 Task: Create a due date automation trigger when advanced on, on the monday after a card is due add fields without custom field "Resume" set to 10 at 11:00 AM.
Action: Mouse moved to (933, 281)
Screenshot: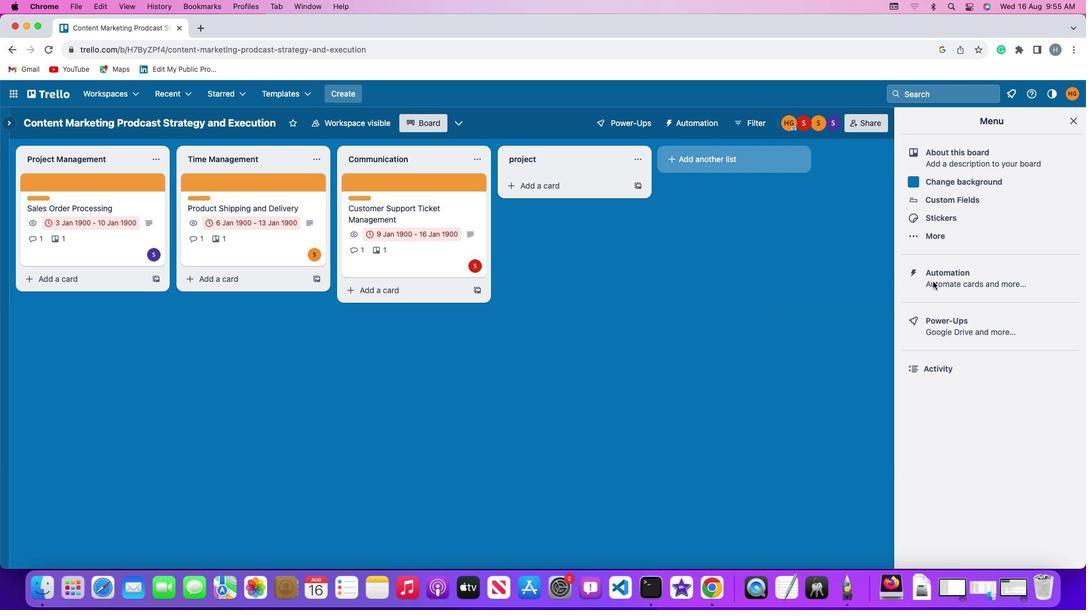 
Action: Mouse pressed left at (933, 281)
Screenshot: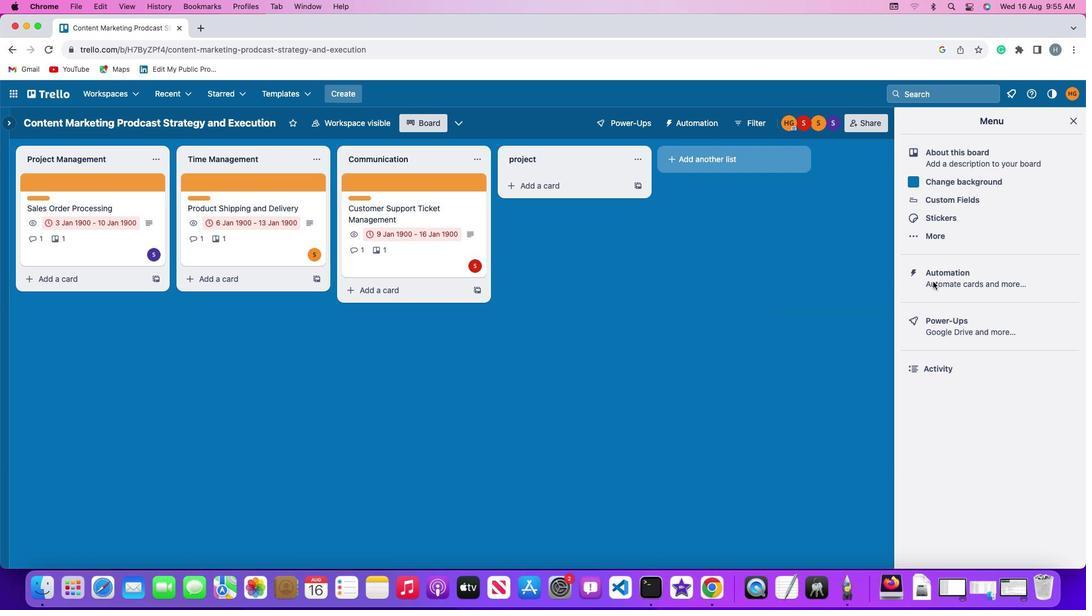 
Action: Mouse pressed left at (933, 281)
Screenshot: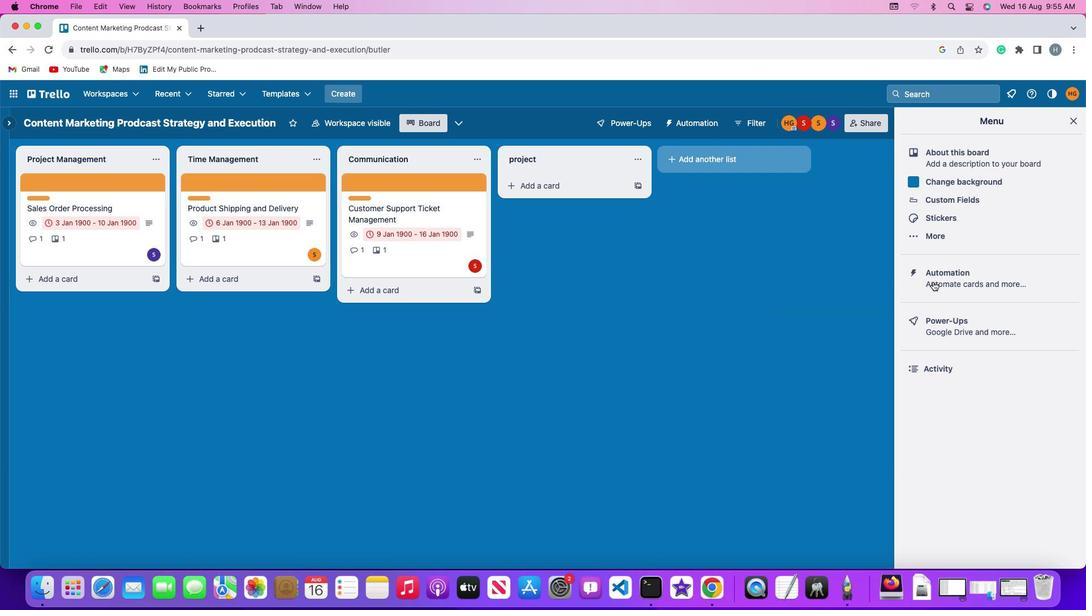 
Action: Mouse moved to (65, 268)
Screenshot: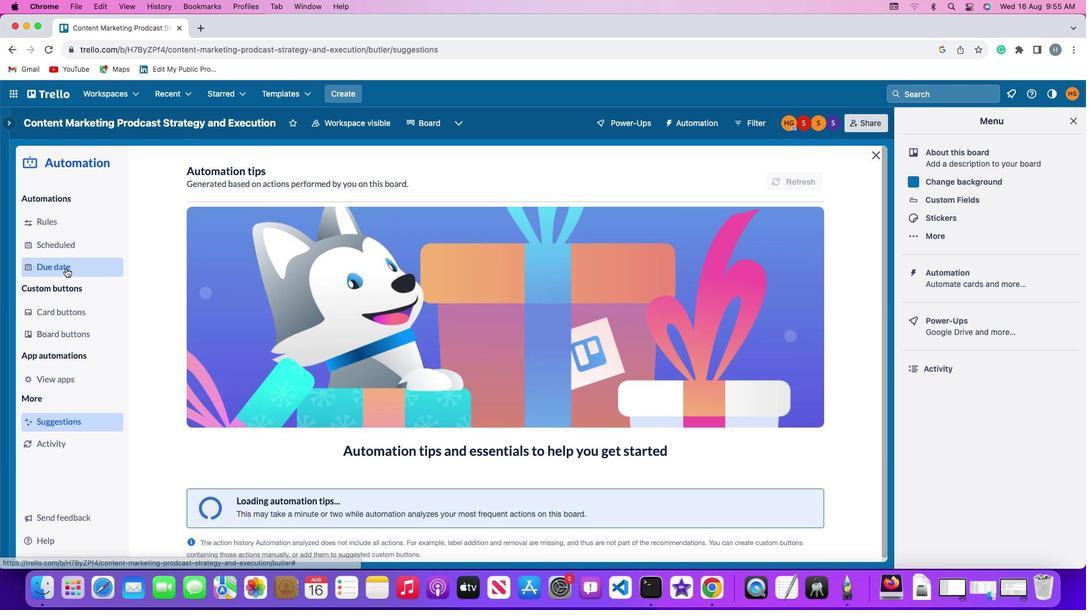 
Action: Mouse pressed left at (65, 268)
Screenshot: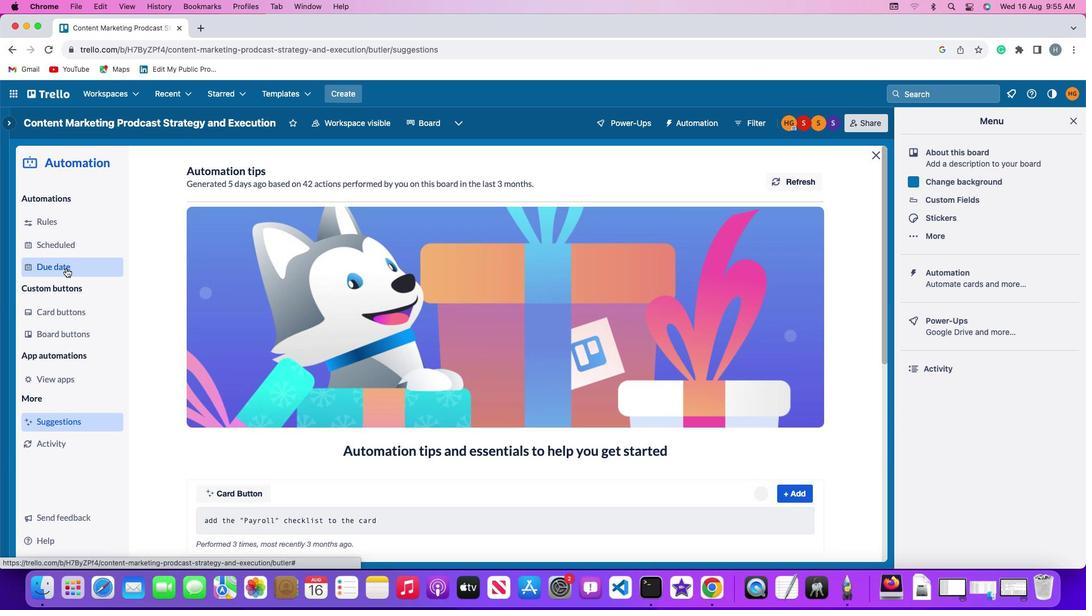 
Action: Mouse moved to (757, 177)
Screenshot: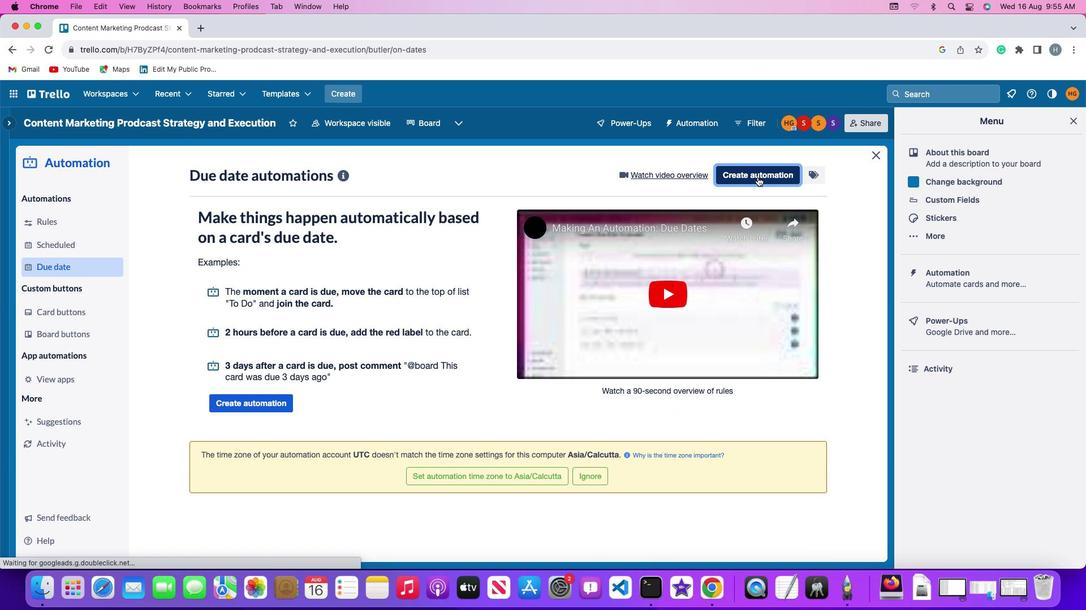 
Action: Mouse pressed left at (757, 177)
Screenshot: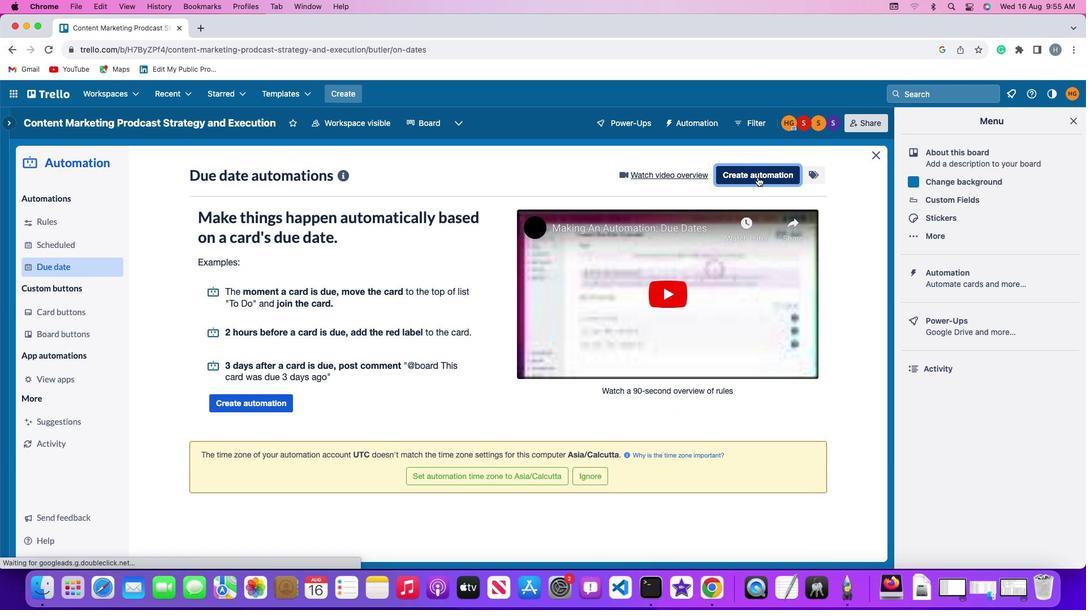 
Action: Mouse moved to (253, 282)
Screenshot: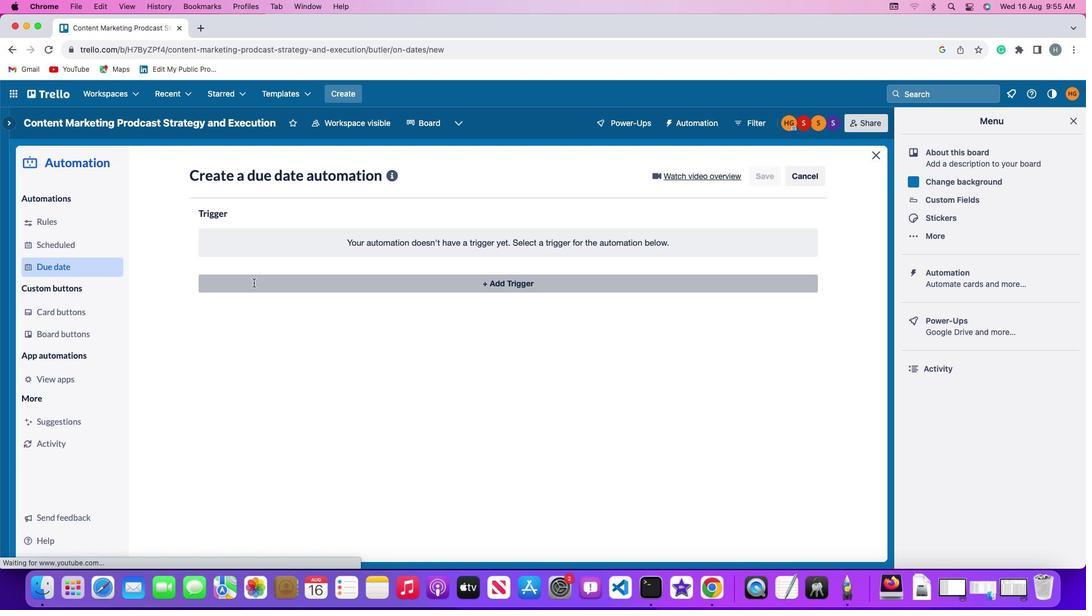 
Action: Mouse pressed left at (253, 282)
Screenshot: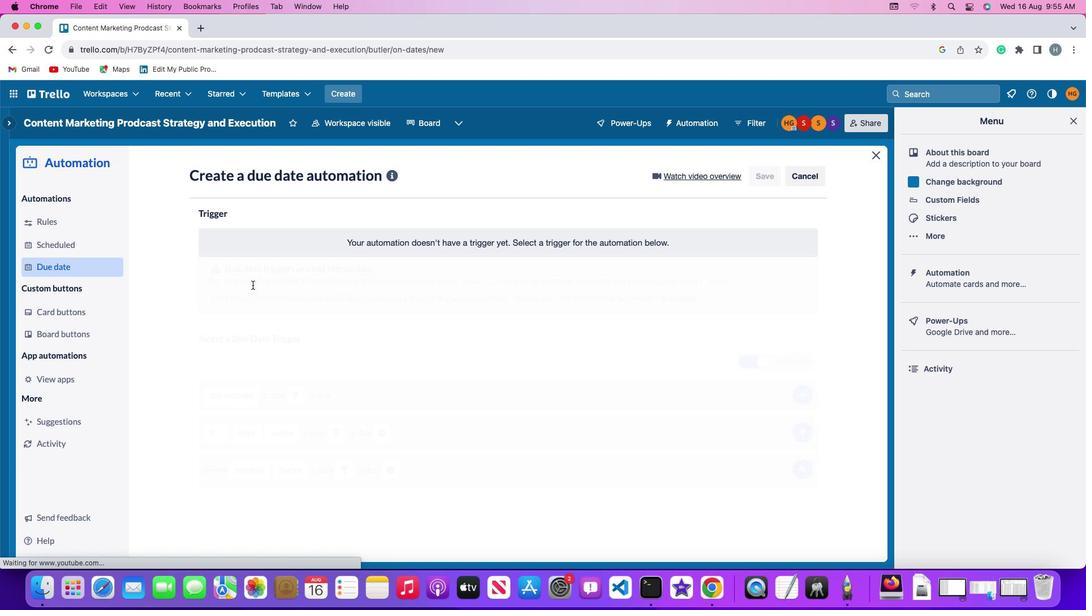 
Action: Mouse moved to (250, 487)
Screenshot: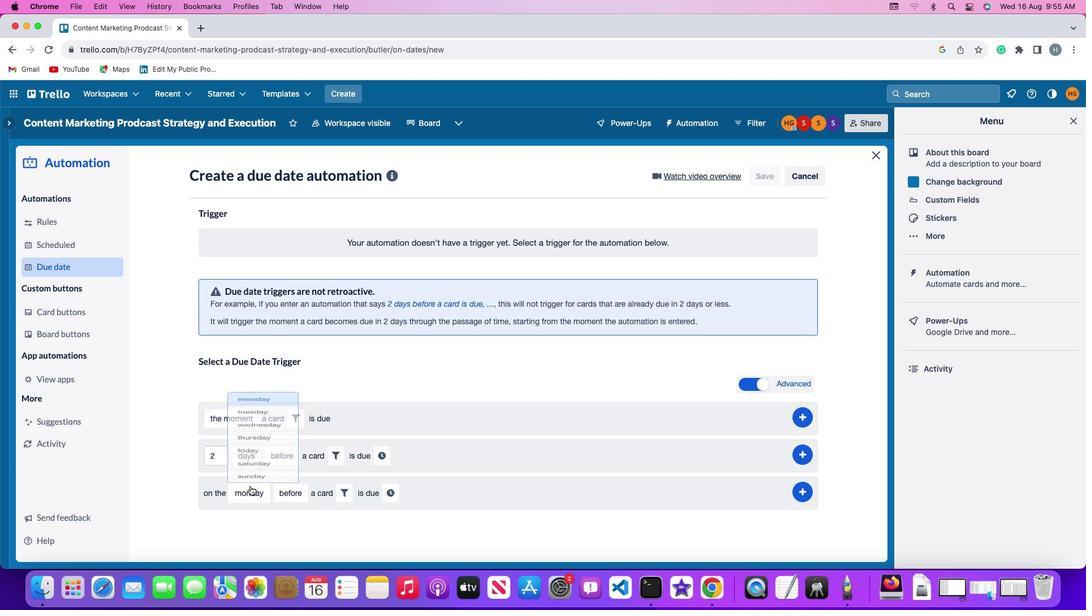 
Action: Mouse pressed left at (250, 487)
Screenshot: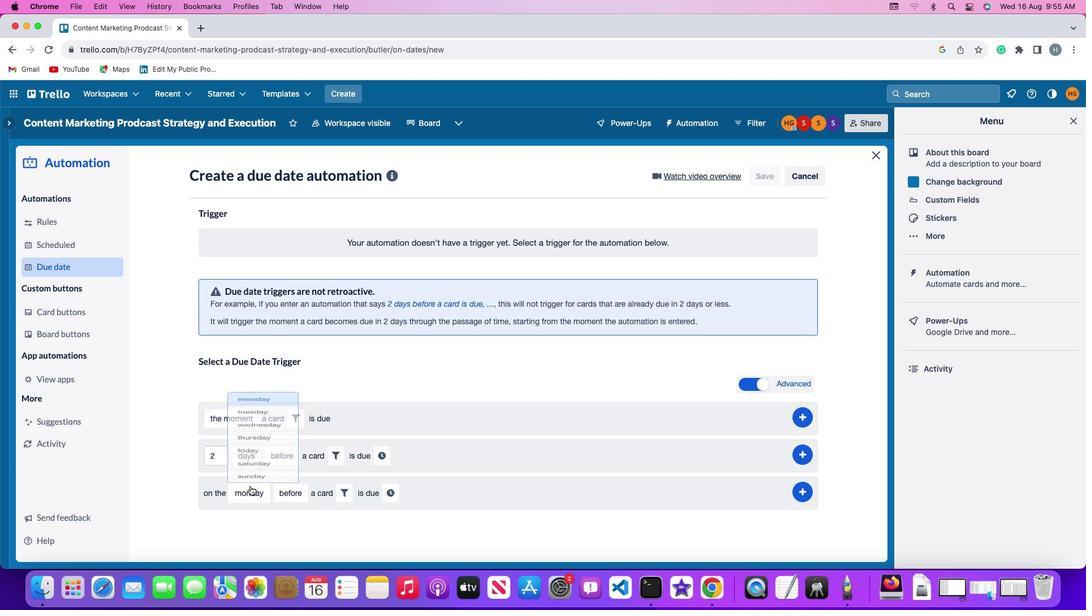 
Action: Mouse moved to (256, 335)
Screenshot: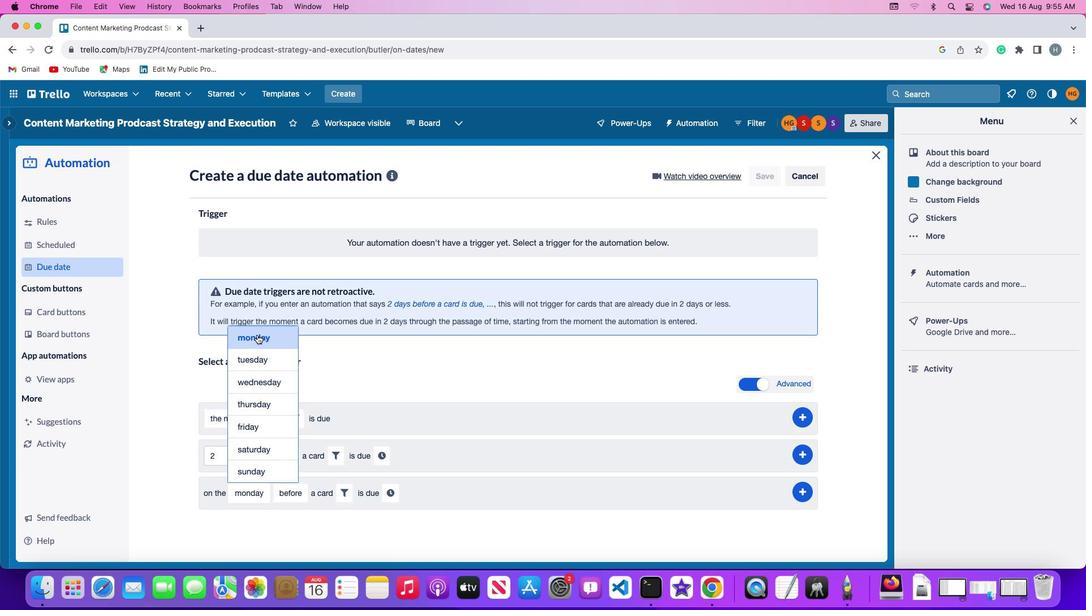
Action: Mouse pressed left at (256, 335)
Screenshot: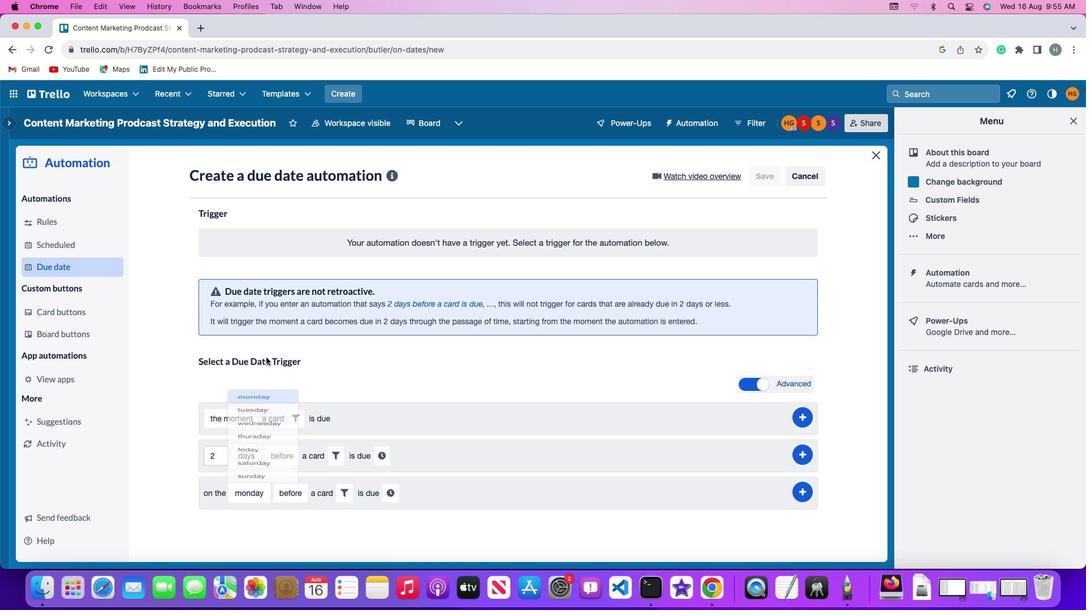 
Action: Mouse moved to (297, 495)
Screenshot: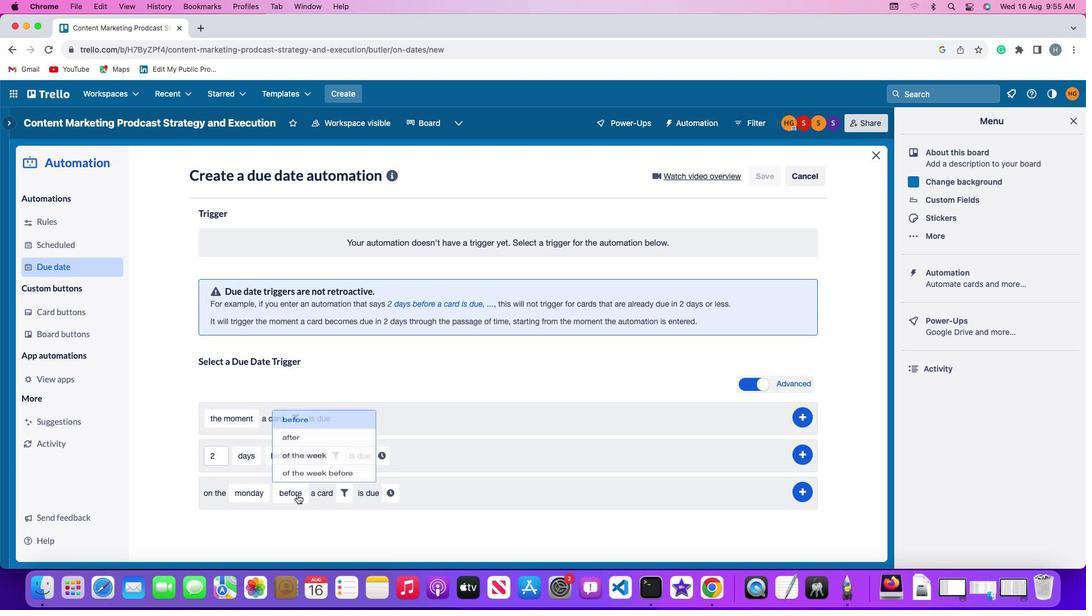 
Action: Mouse pressed left at (297, 495)
Screenshot: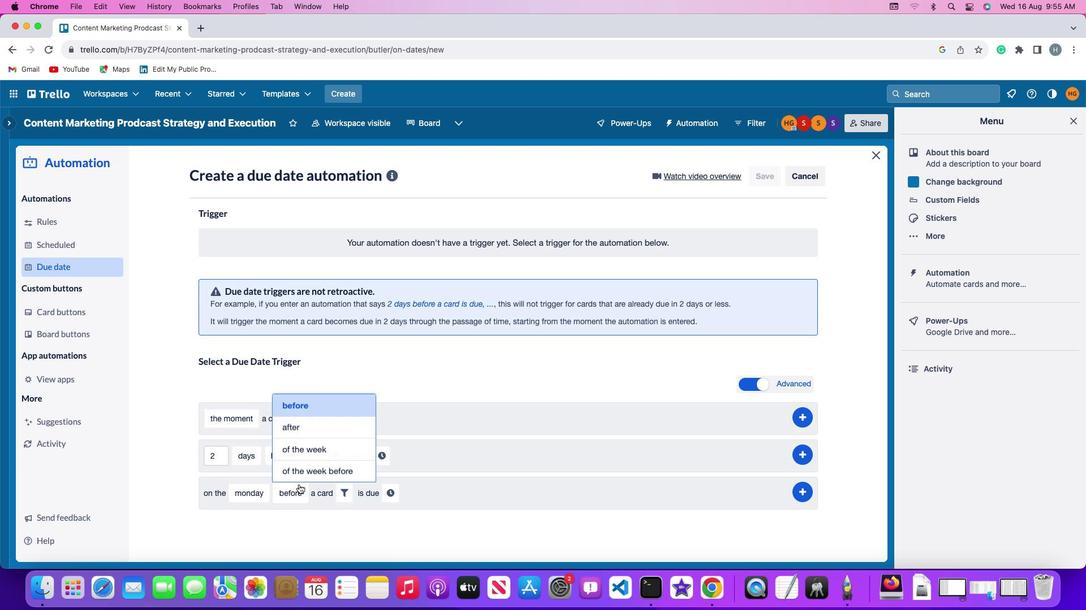 
Action: Mouse moved to (313, 423)
Screenshot: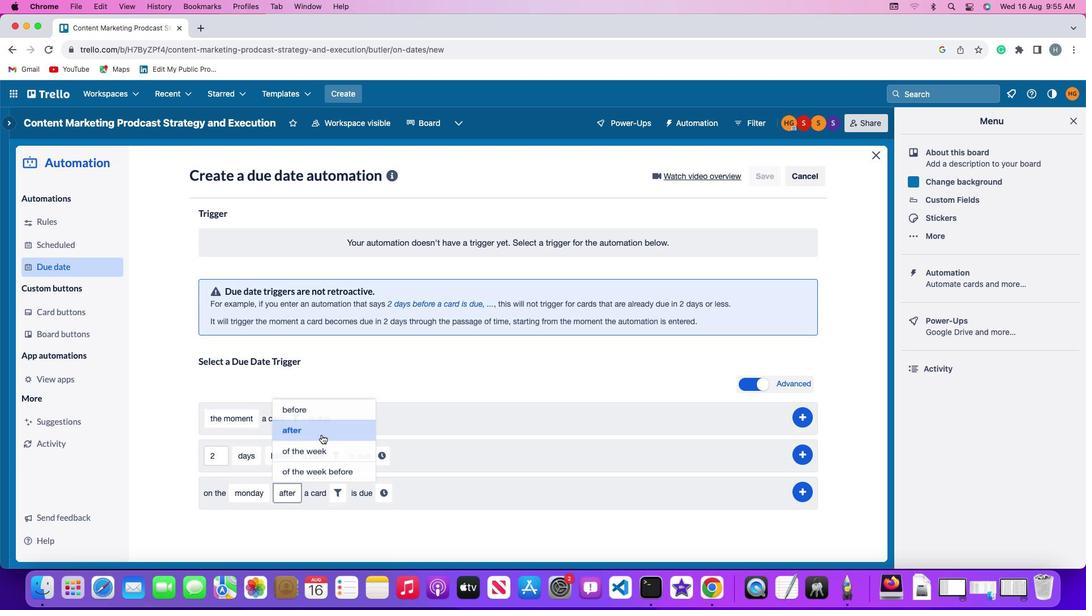 
Action: Mouse pressed left at (313, 423)
Screenshot: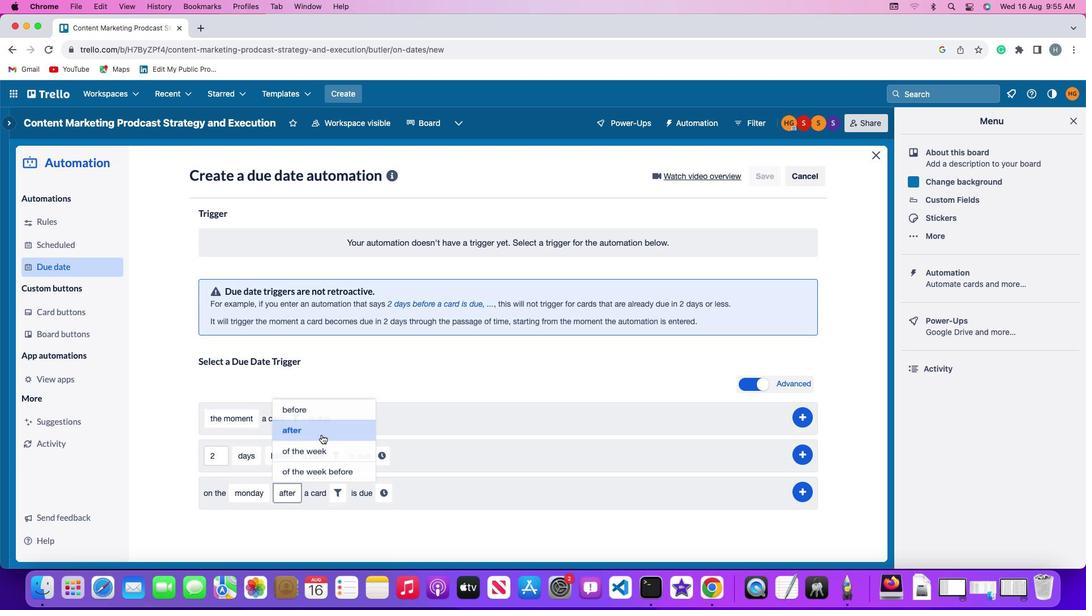 
Action: Mouse moved to (344, 499)
Screenshot: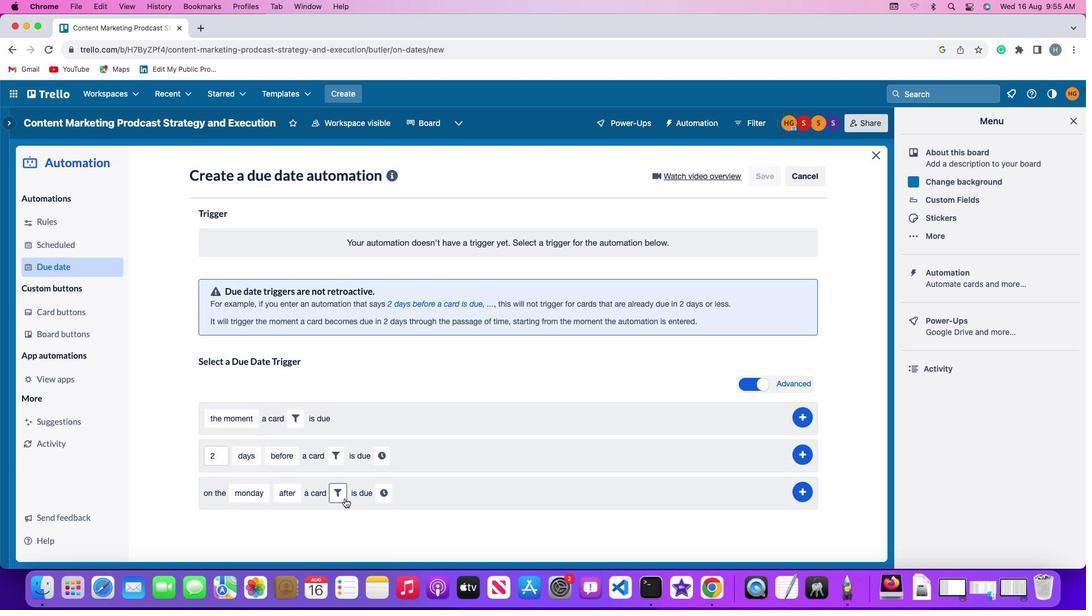 
Action: Mouse pressed left at (344, 499)
Screenshot: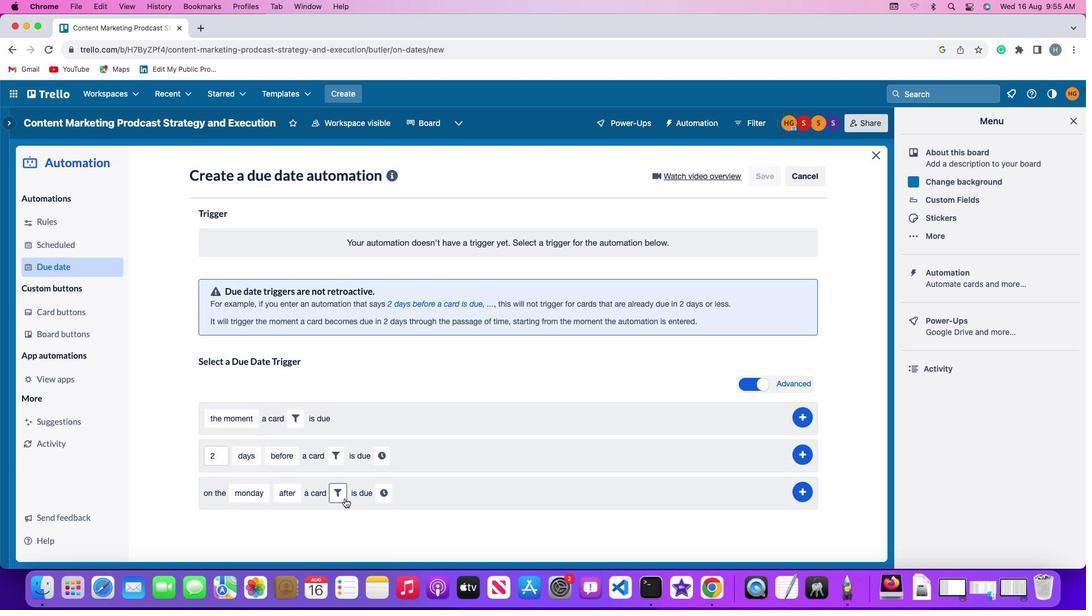 
Action: Mouse moved to (522, 526)
Screenshot: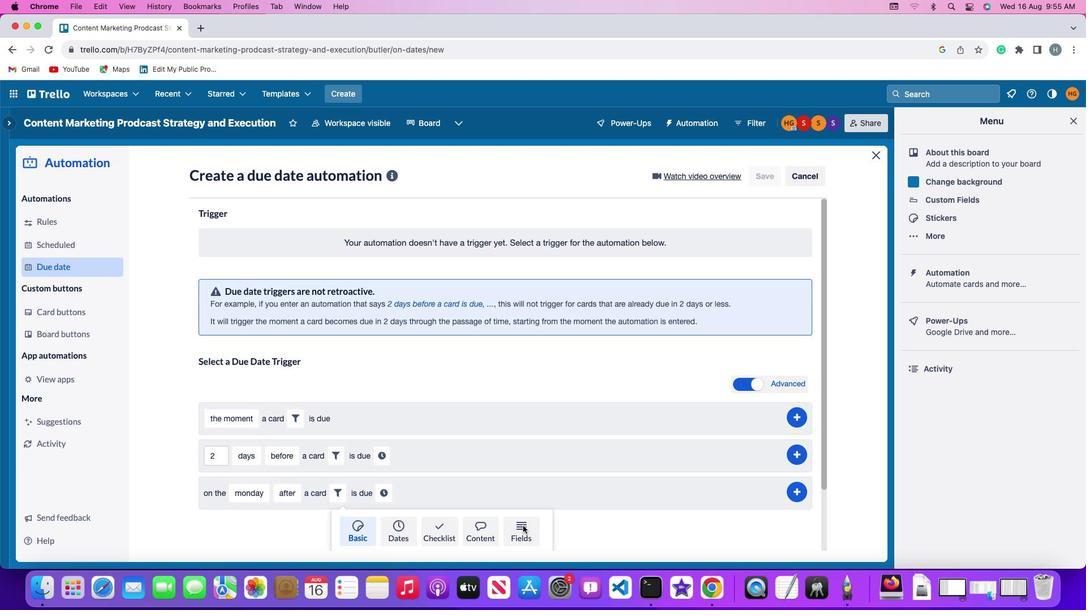 
Action: Mouse pressed left at (522, 526)
Screenshot: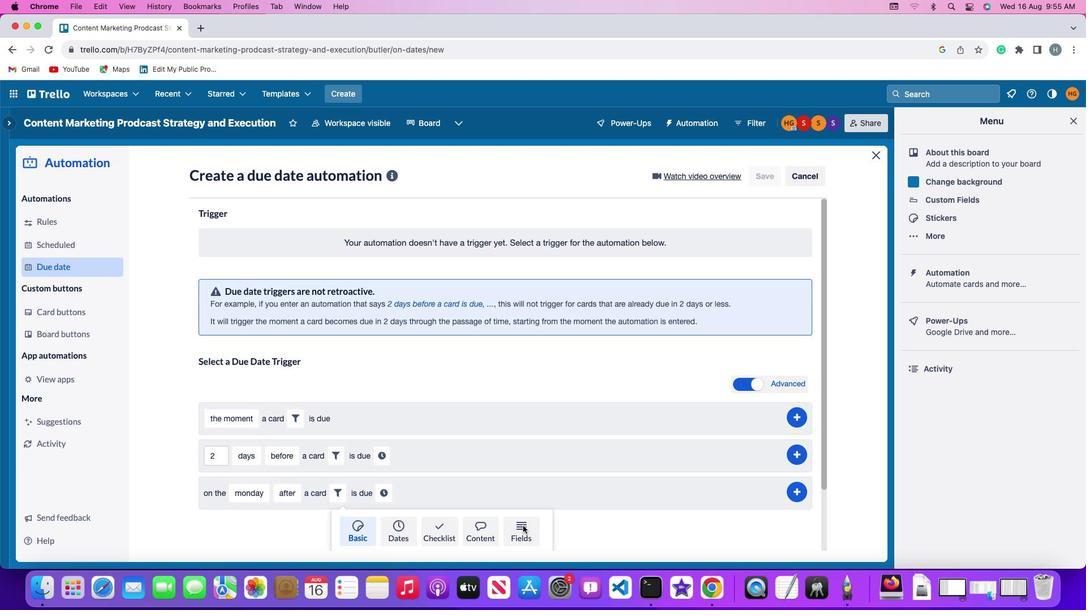 
Action: Mouse moved to (298, 527)
Screenshot: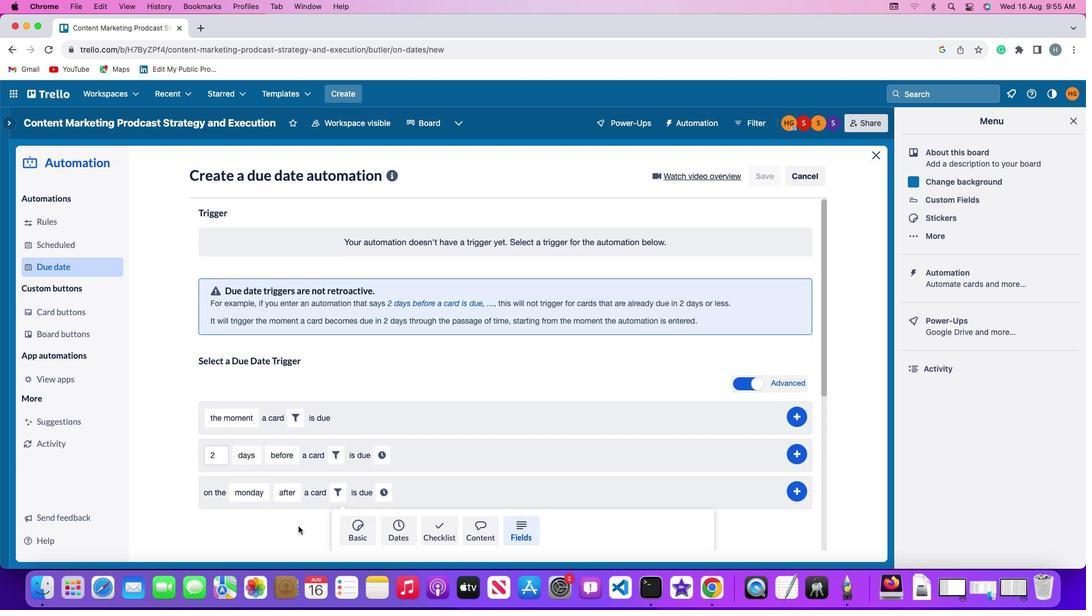 
Action: Mouse scrolled (298, 527) with delta (0, 0)
Screenshot: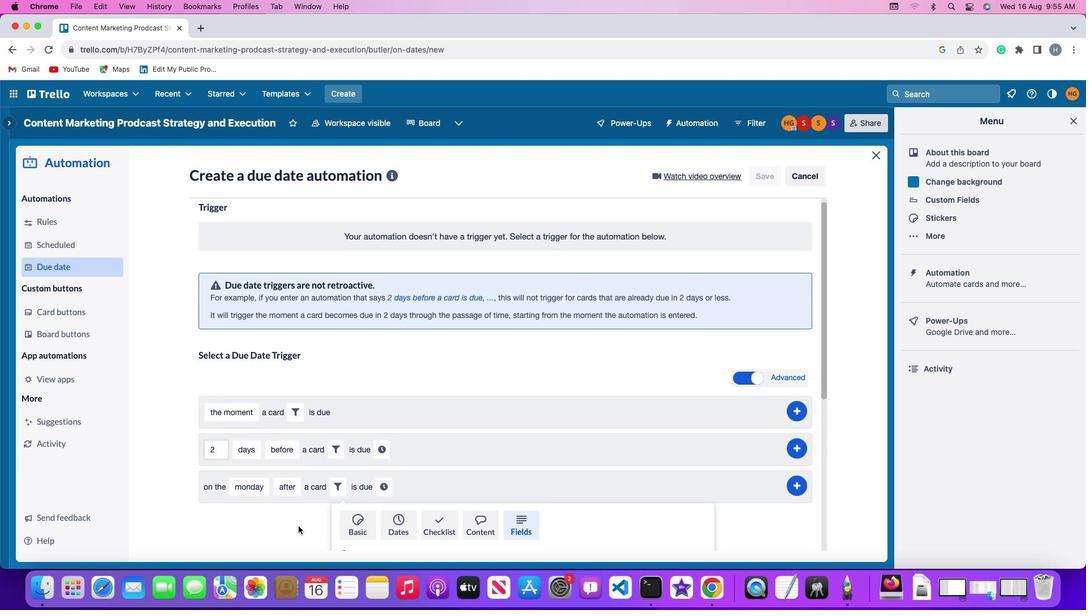 
Action: Mouse scrolled (298, 527) with delta (0, 0)
Screenshot: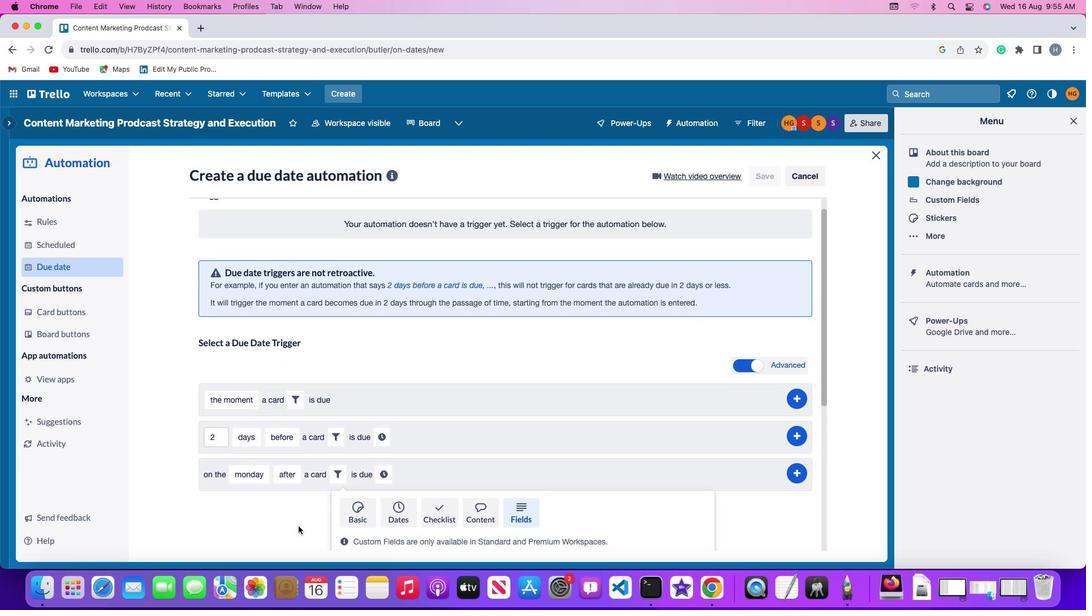 
Action: Mouse scrolled (298, 527) with delta (0, -1)
Screenshot: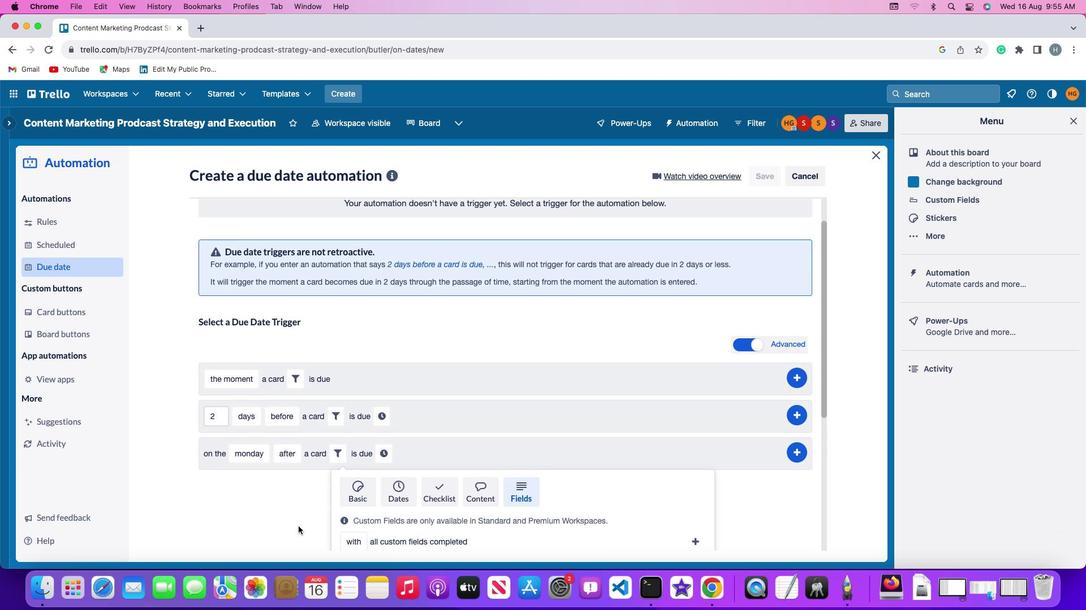 
Action: Mouse moved to (299, 523)
Screenshot: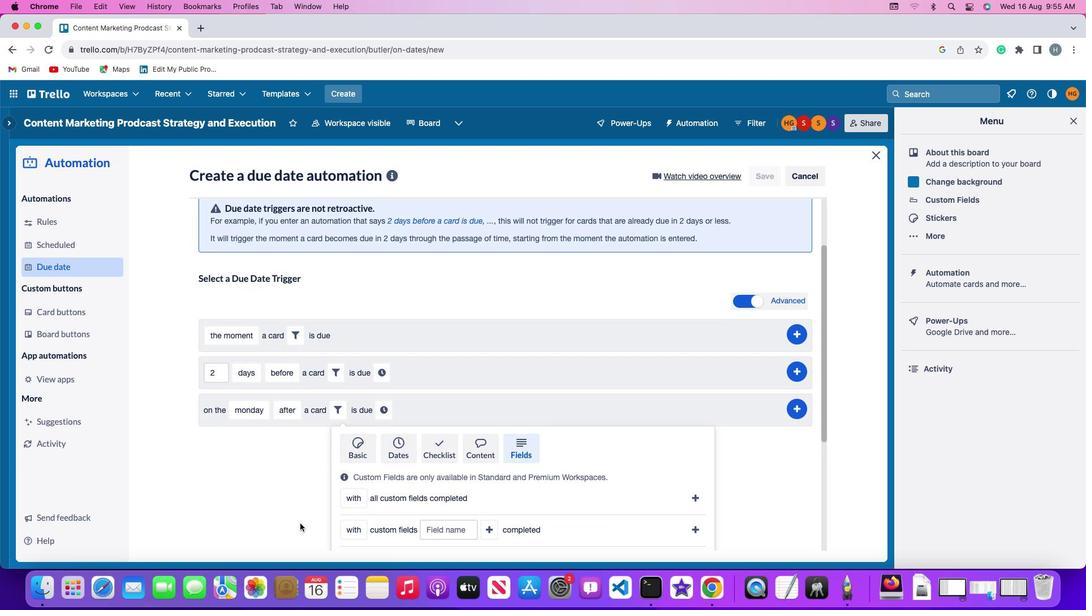 
Action: Mouse scrolled (299, 523) with delta (0, 0)
Screenshot: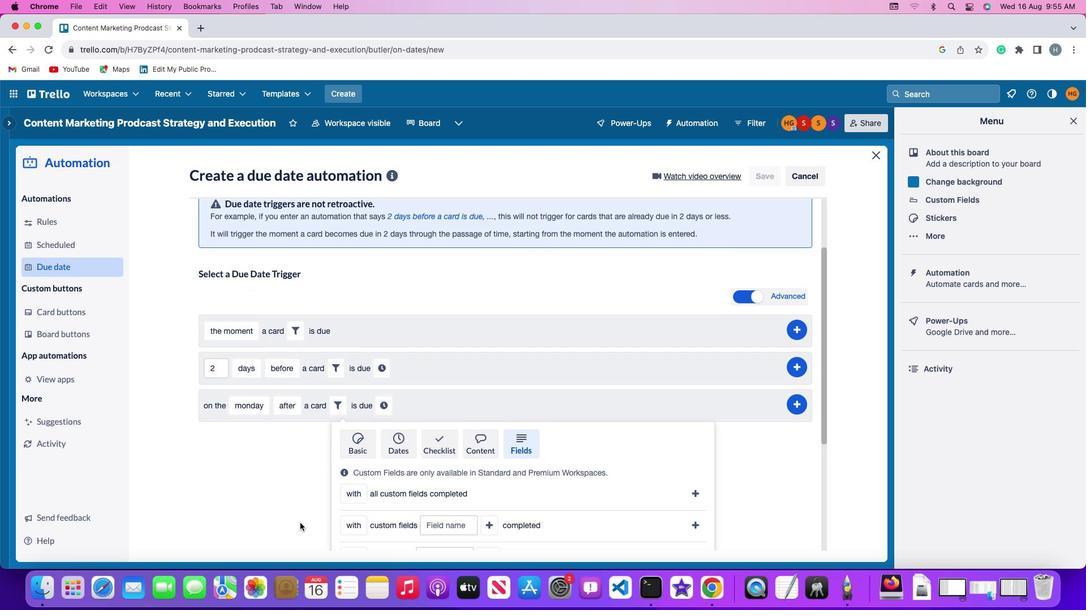 
Action: Mouse scrolled (299, 523) with delta (0, 0)
Screenshot: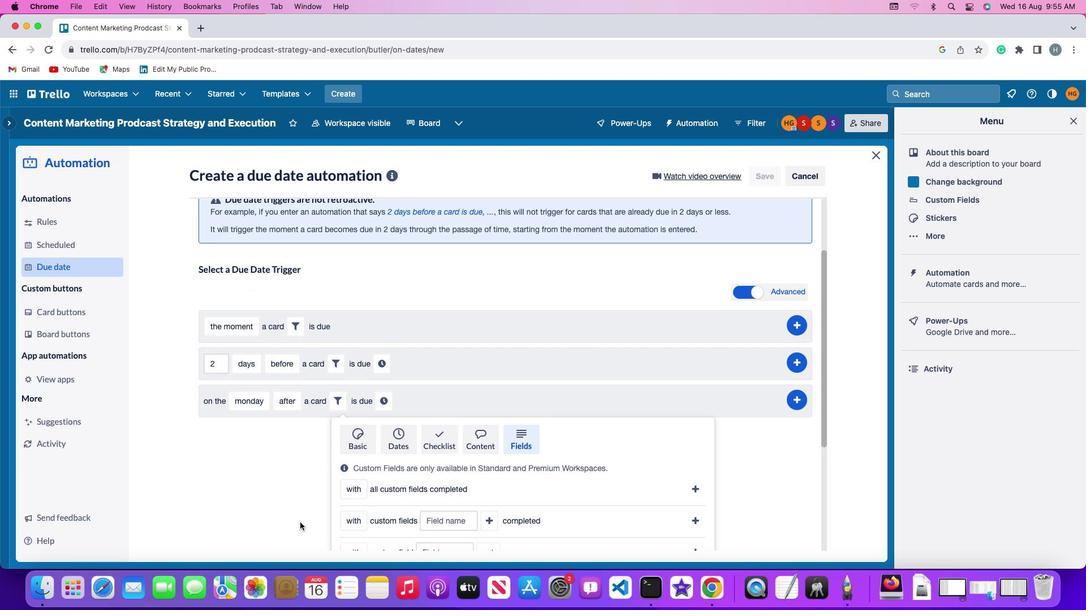 
Action: Mouse moved to (299, 523)
Screenshot: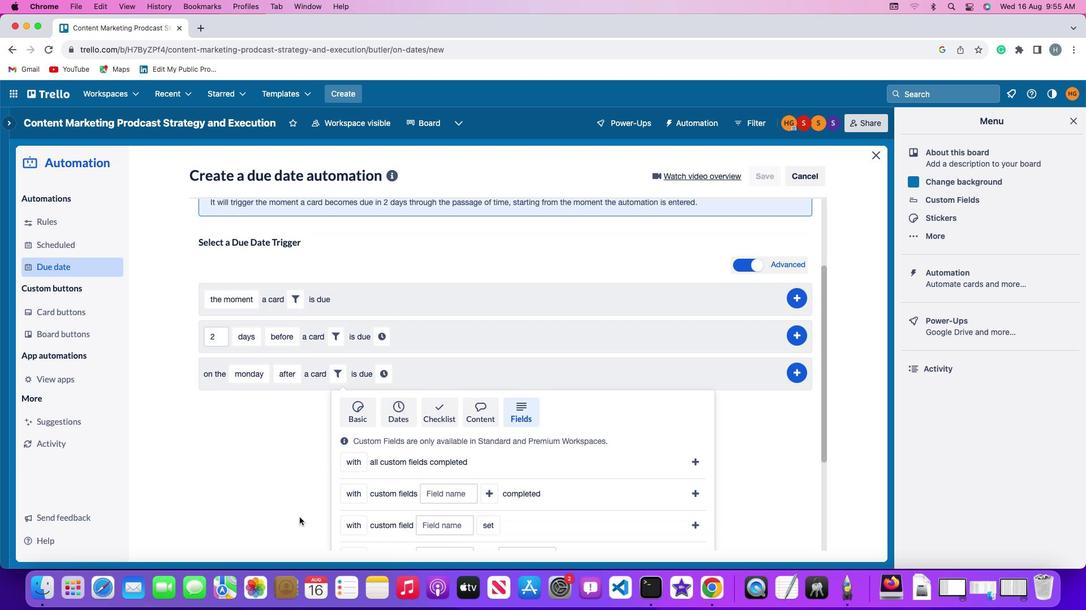 
Action: Mouse scrolled (299, 523) with delta (0, 0)
Screenshot: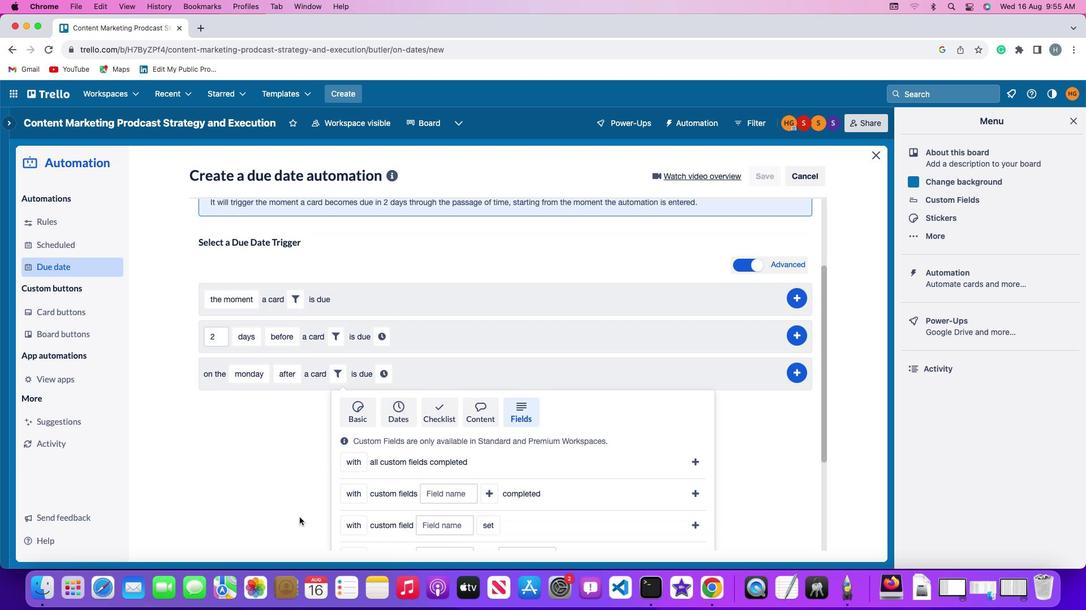 
Action: Mouse moved to (291, 491)
Screenshot: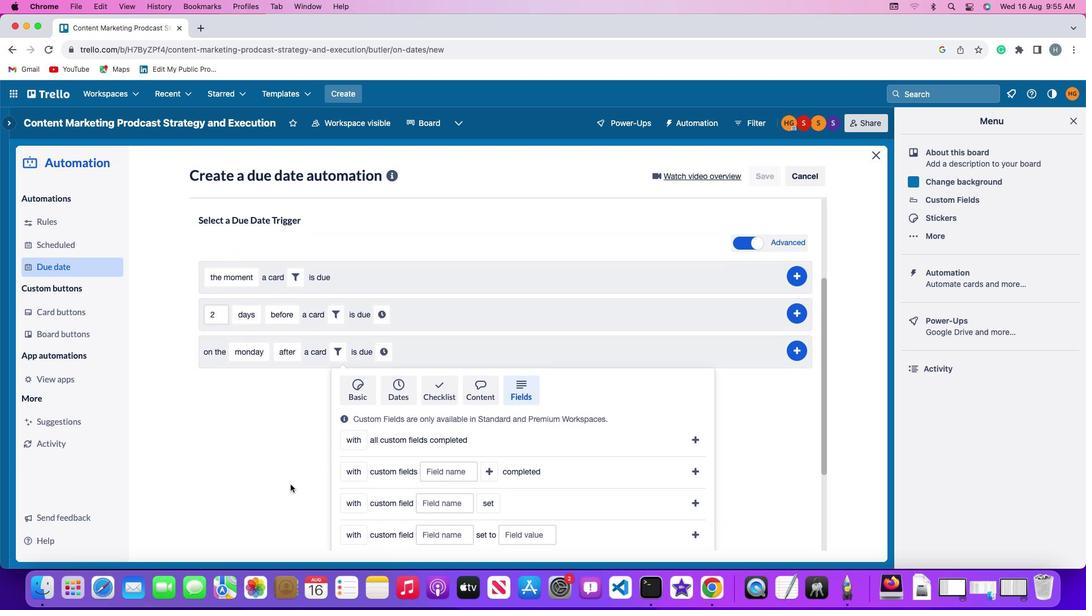 
Action: Mouse scrolled (291, 491) with delta (0, 0)
Screenshot: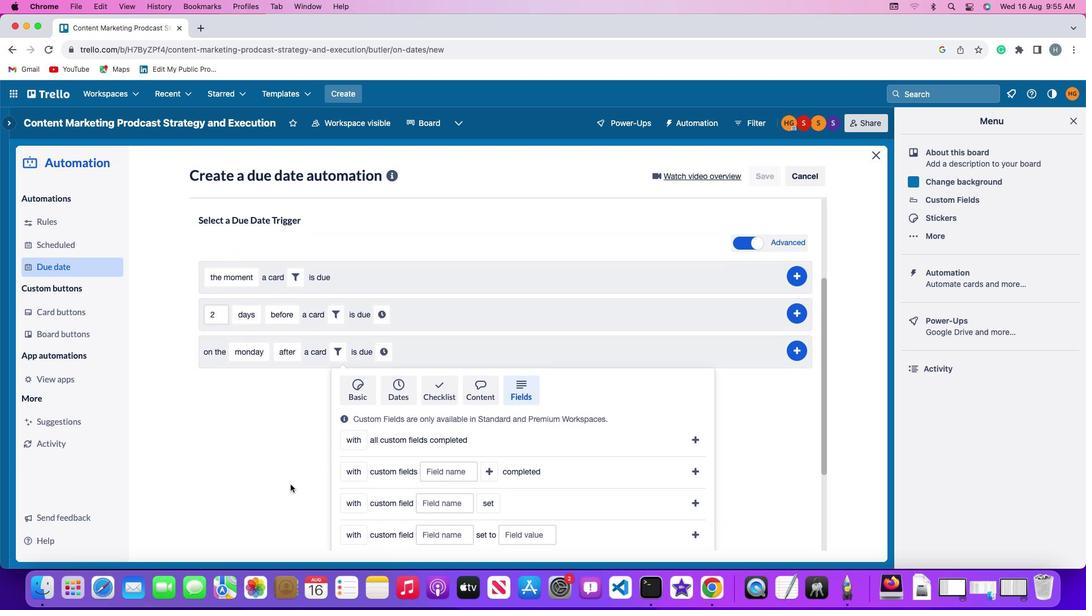 
Action: Mouse moved to (291, 488)
Screenshot: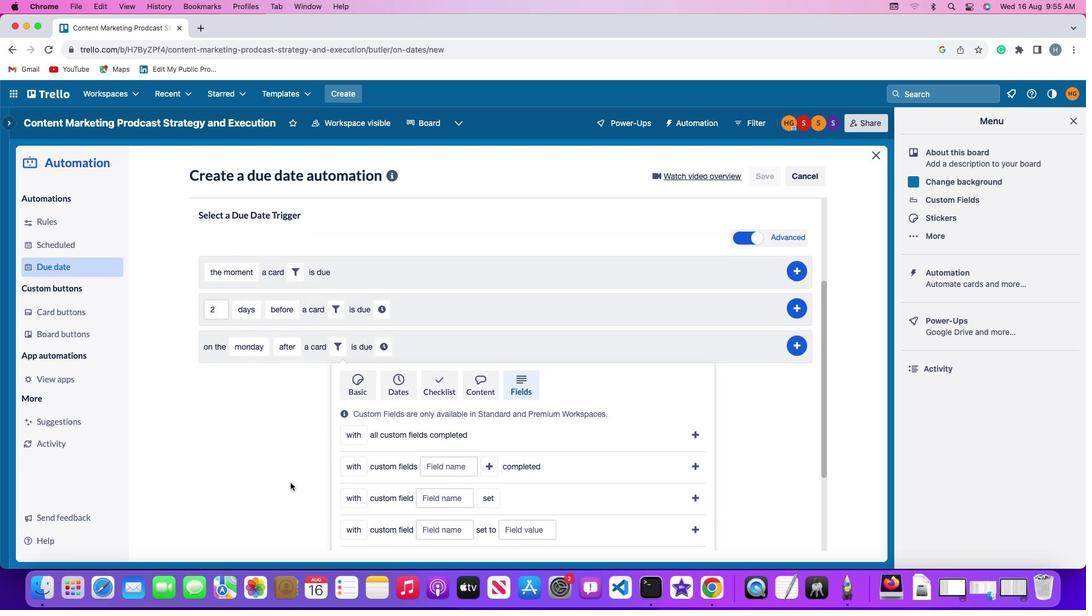 
Action: Mouse scrolled (291, 488) with delta (0, 0)
Screenshot: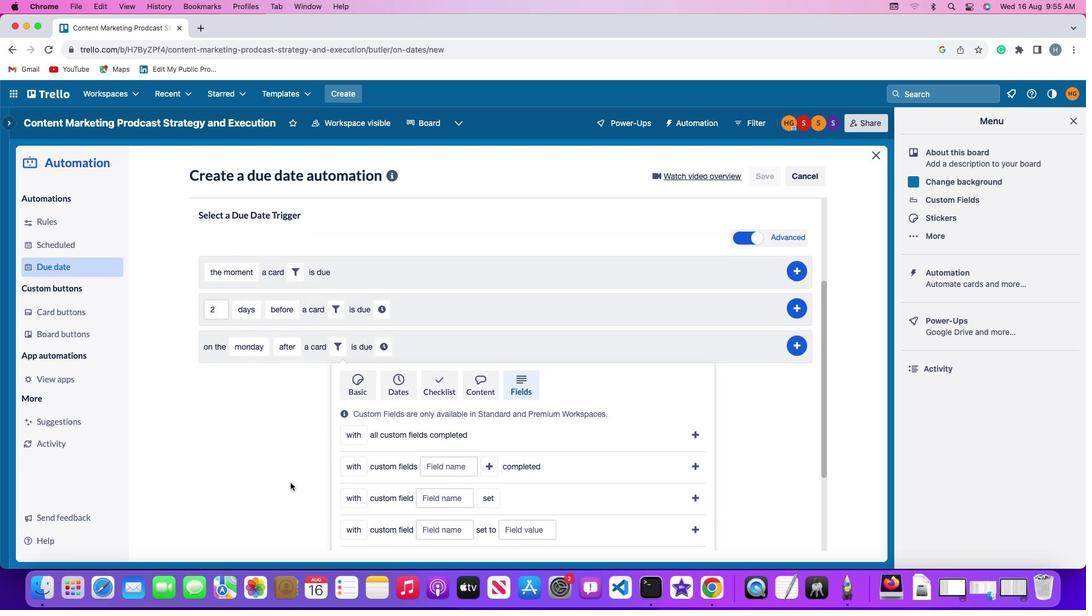 
Action: Mouse moved to (290, 486)
Screenshot: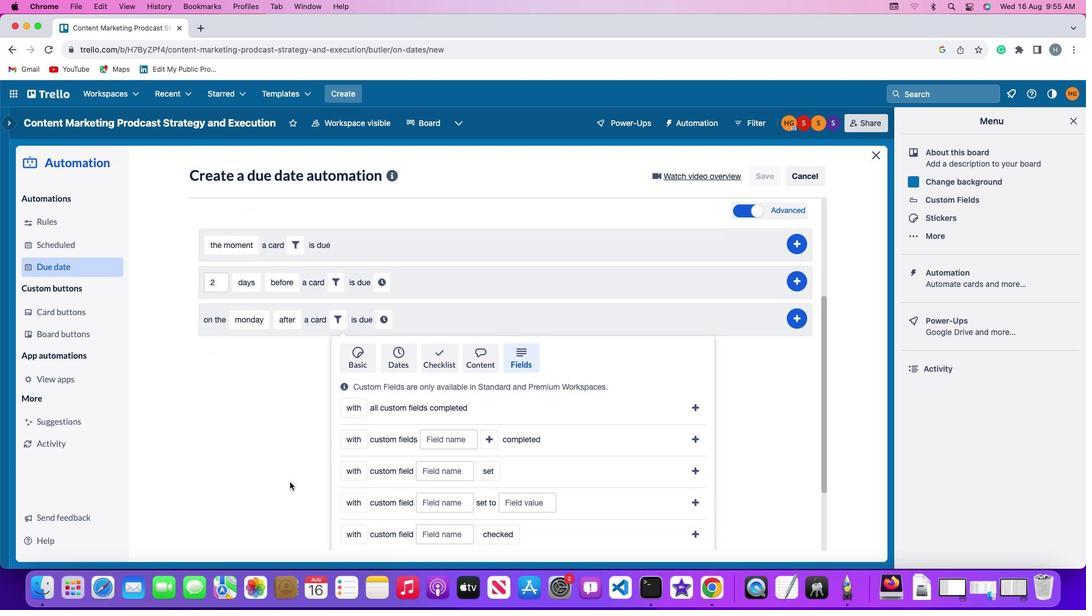 
Action: Mouse scrolled (290, 486) with delta (0, -1)
Screenshot: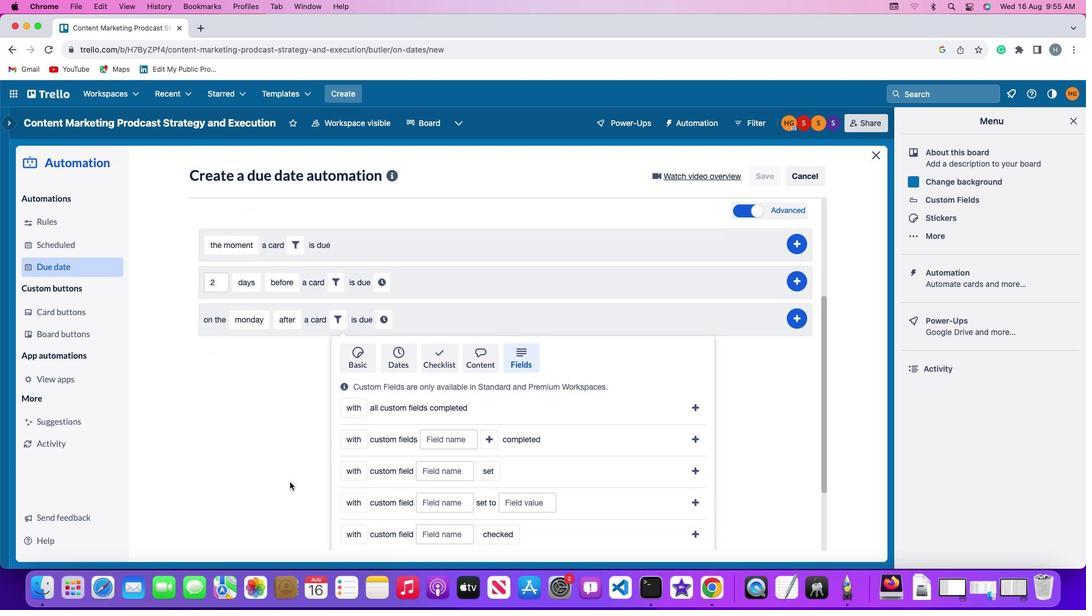 
Action: Mouse moved to (290, 482)
Screenshot: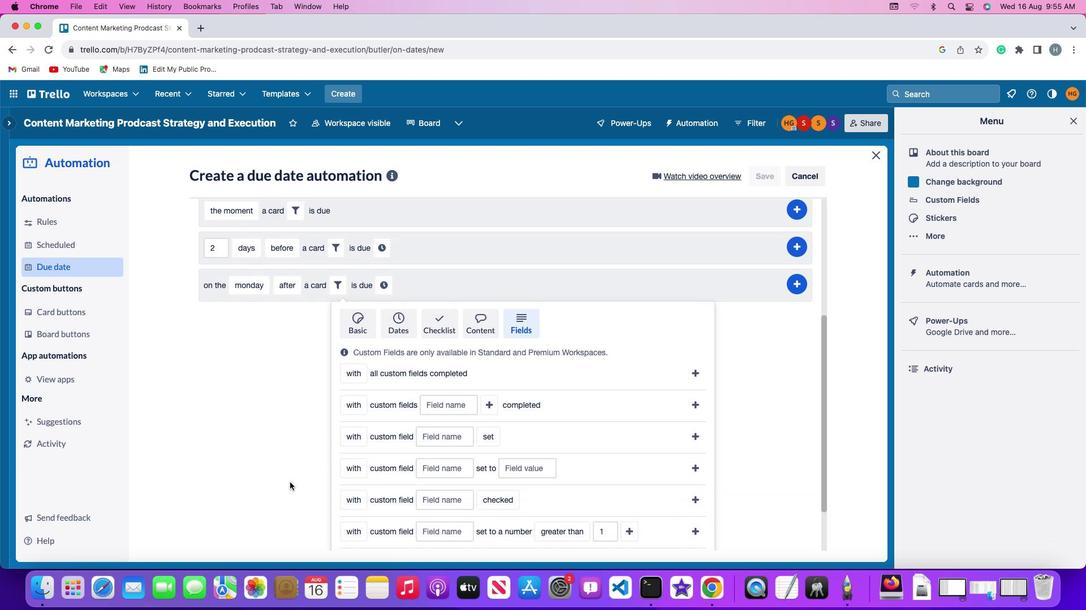 
Action: Mouse scrolled (290, 482) with delta (0, 0)
Screenshot: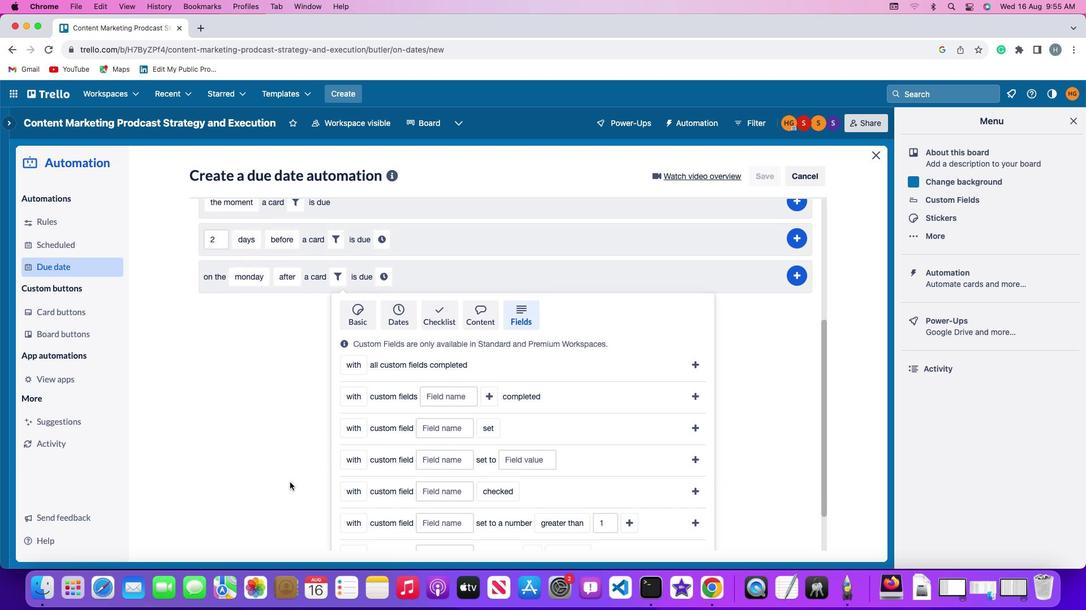 
Action: Mouse scrolled (290, 482) with delta (0, 0)
Screenshot: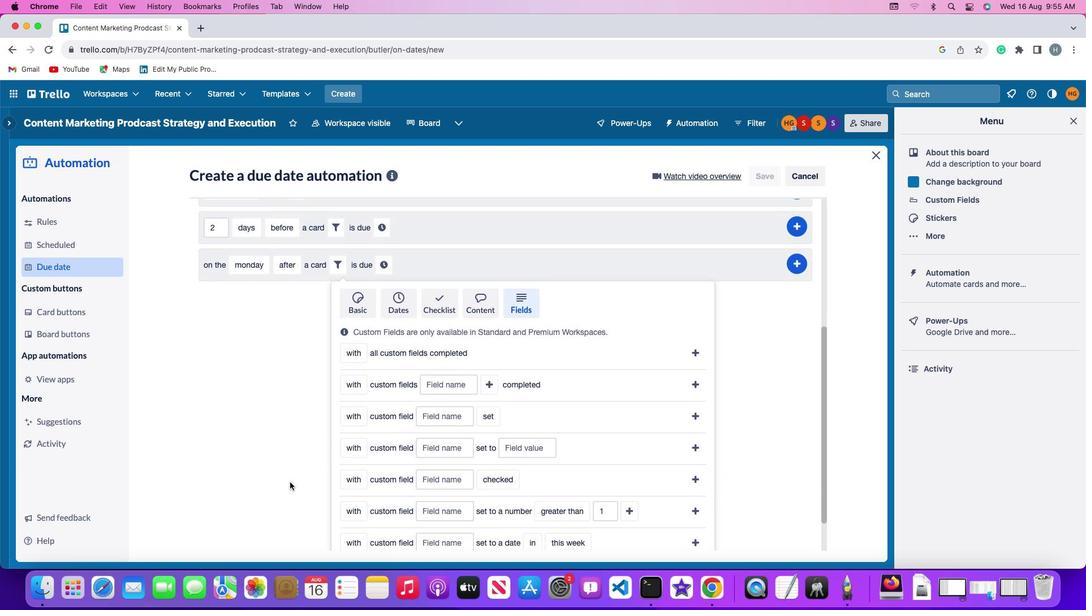 
Action: Mouse scrolled (290, 482) with delta (0, -1)
Screenshot: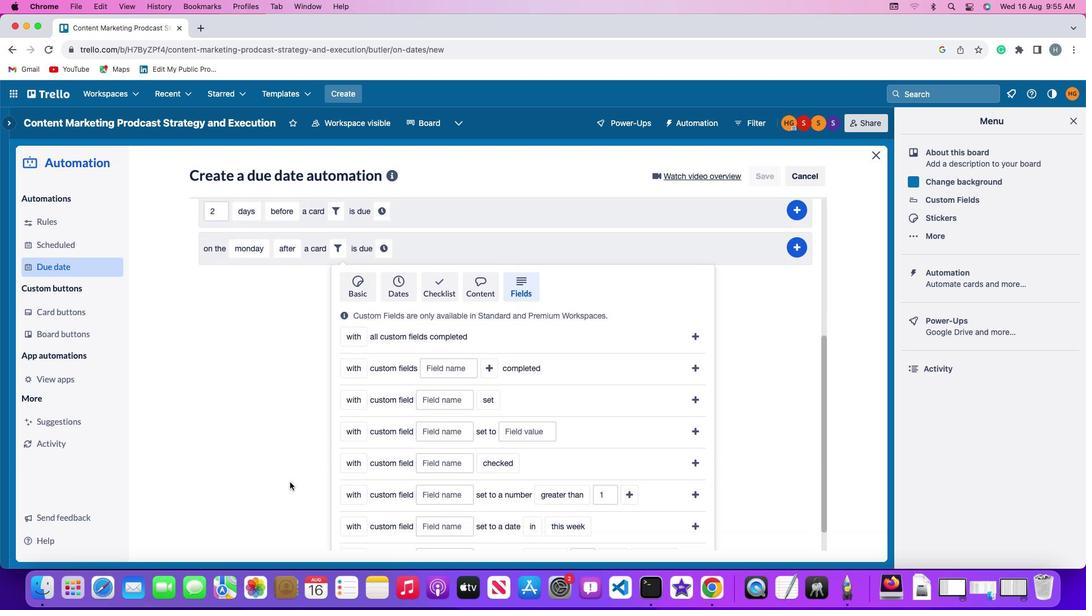 
Action: Mouse moved to (290, 482)
Screenshot: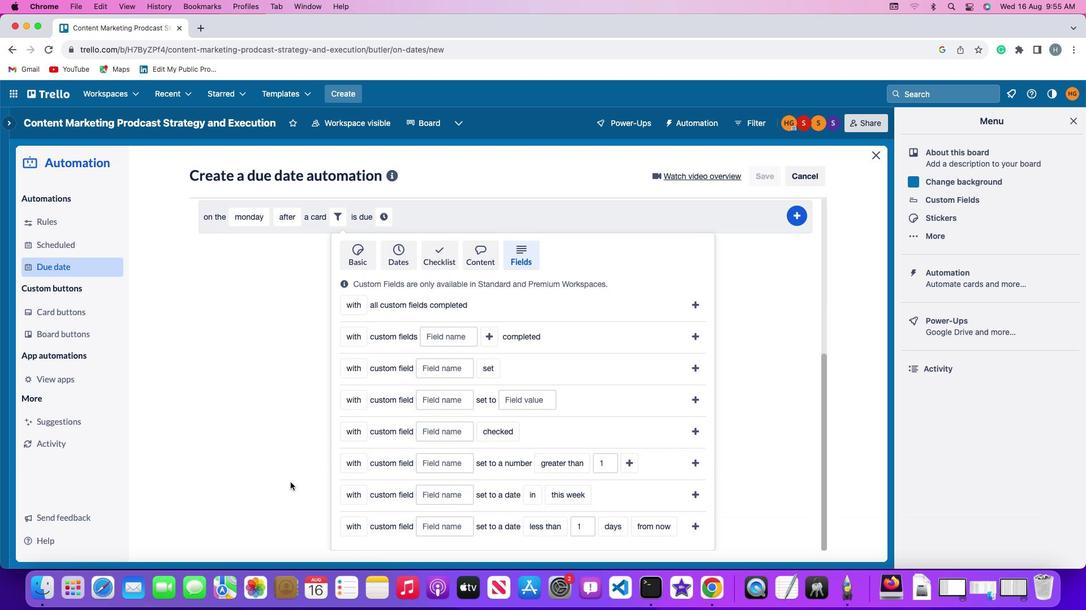 
Action: Mouse scrolled (290, 482) with delta (0, 0)
Screenshot: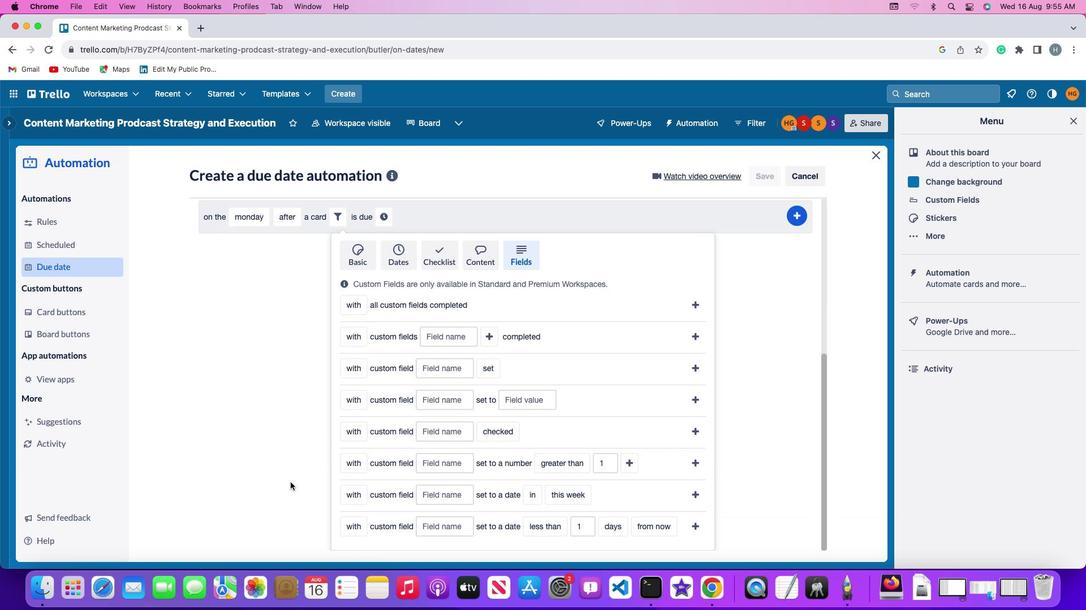 
Action: Mouse scrolled (290, 482) with delta (0, 0)
Screenshot: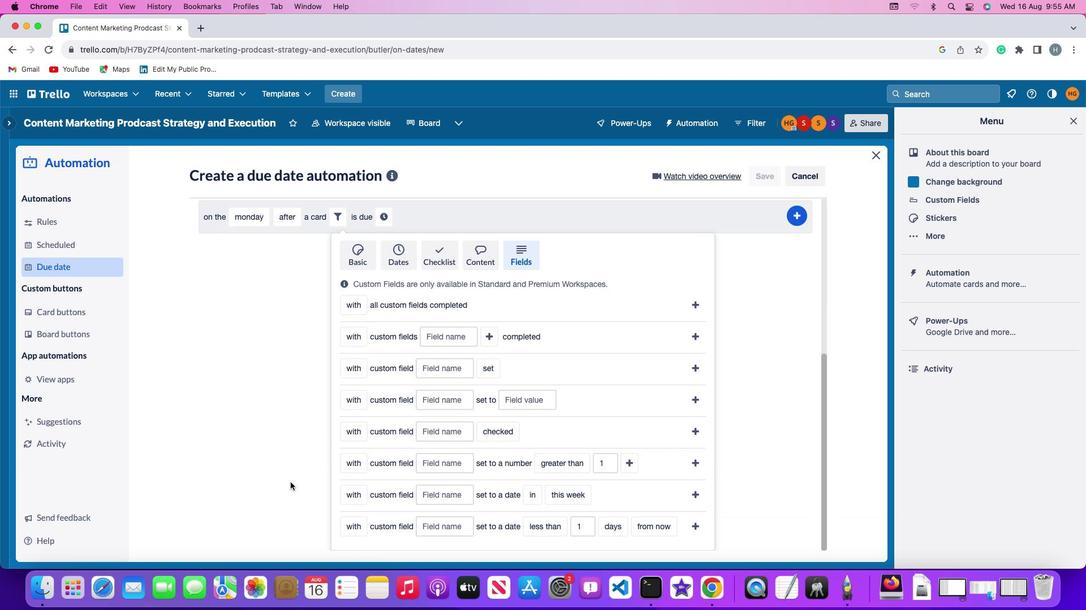 
Action: Mouse scrolled (290, 482) with delta (0, 0)
Screenshot: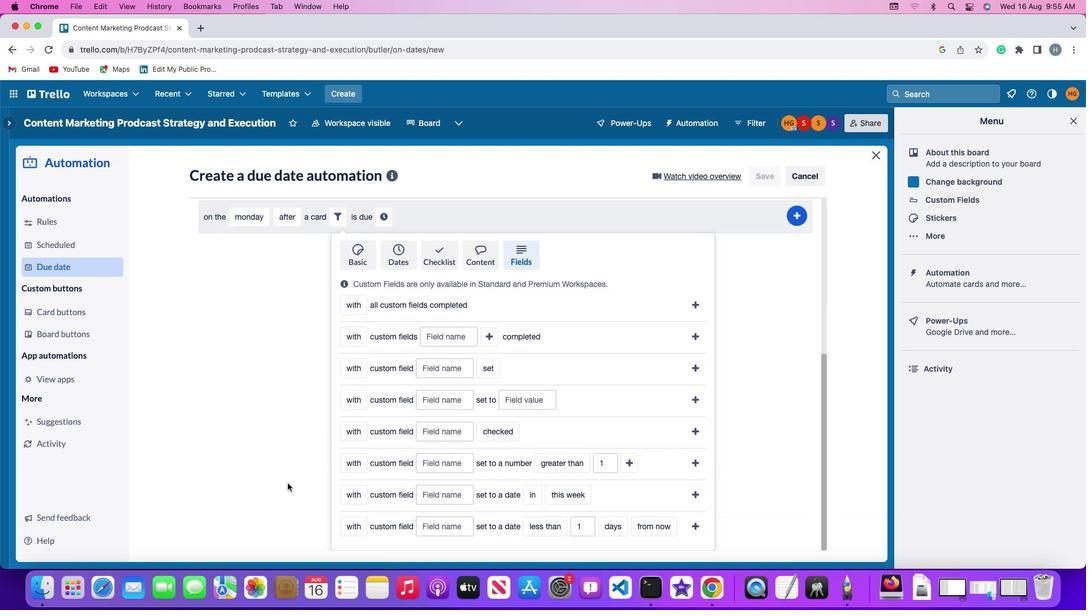 
Action: Mouse moved to (351, 397)
Screenshot: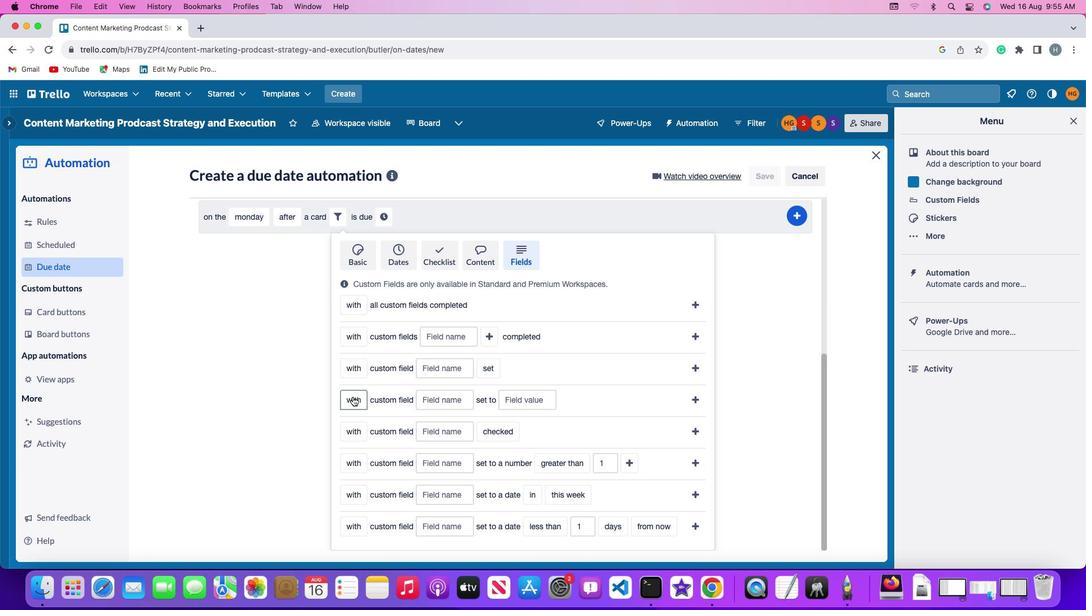 
Action: Mouse pressed left at (351, 397)
Screenshot: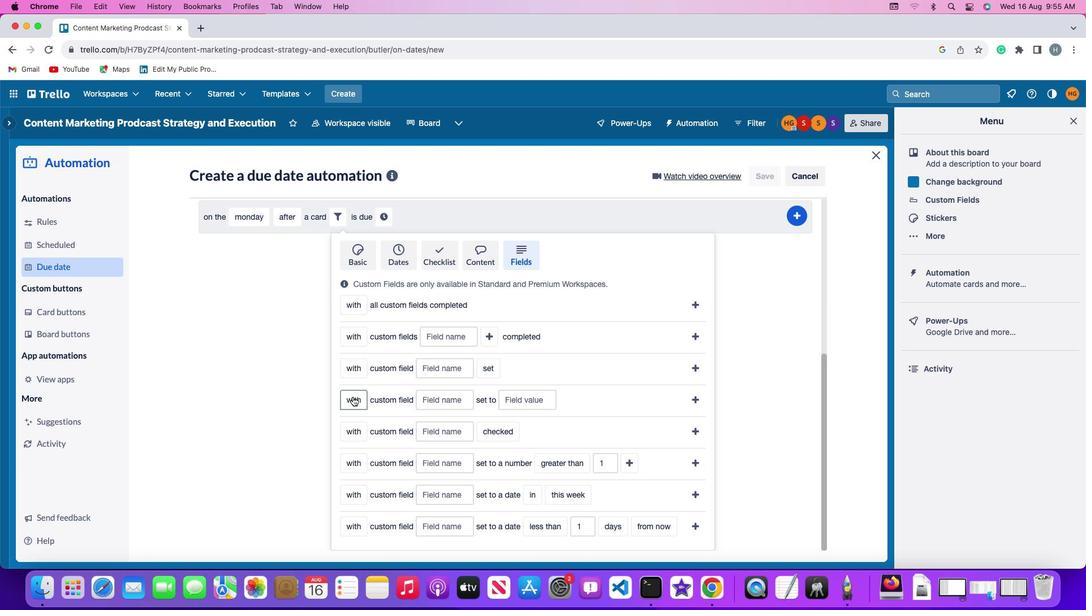 
Action: Mouse moved to (359, 448)
Screenshot: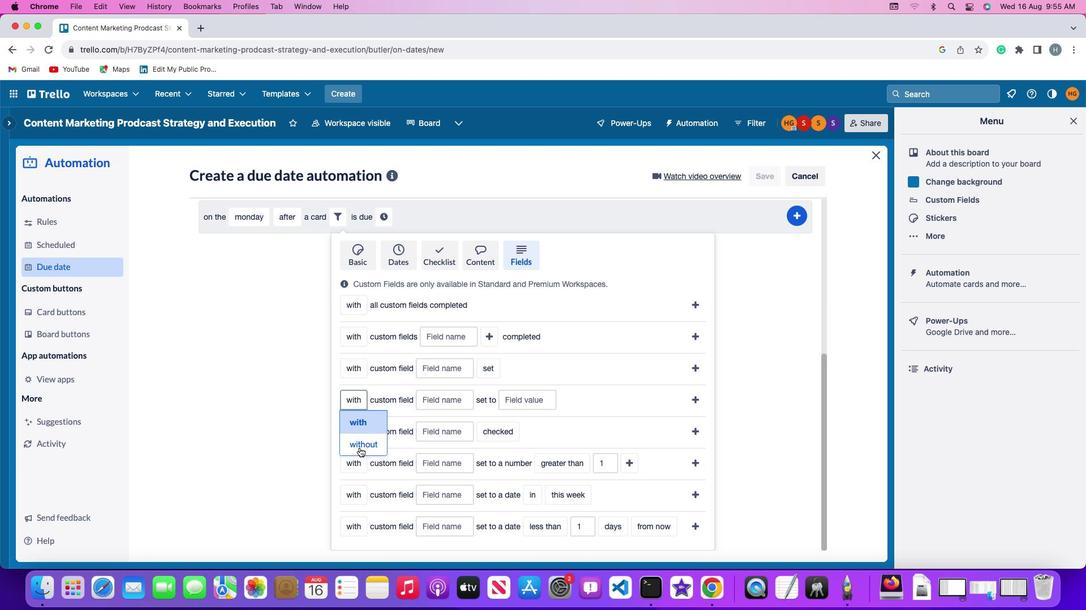 
Action: Mouse pressed left at (359, 448)
Screenshot: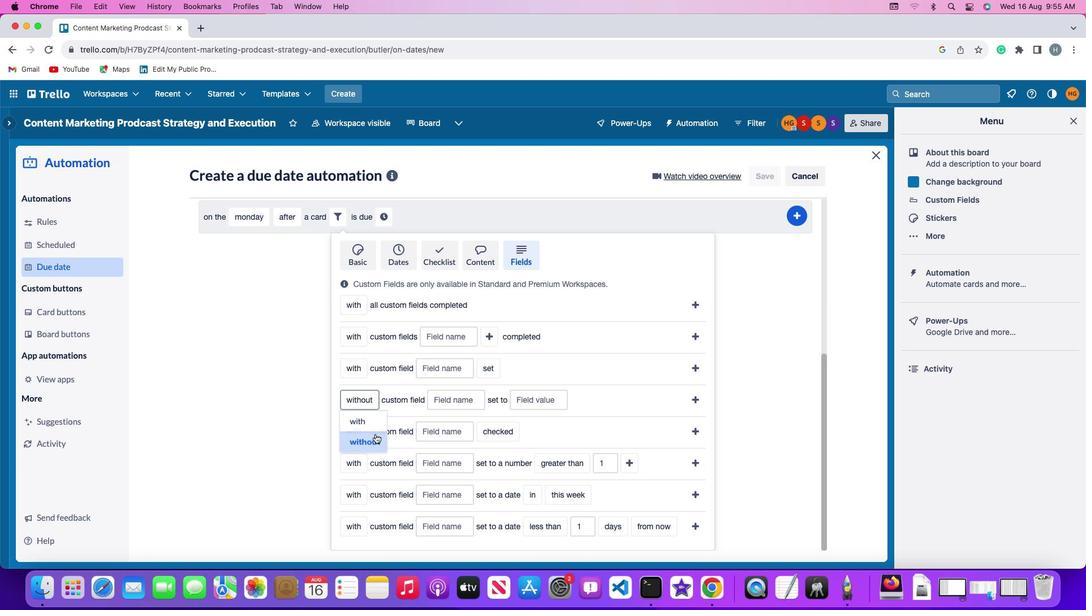 
Action: Mouse moved to (463, 401)
Screenshot: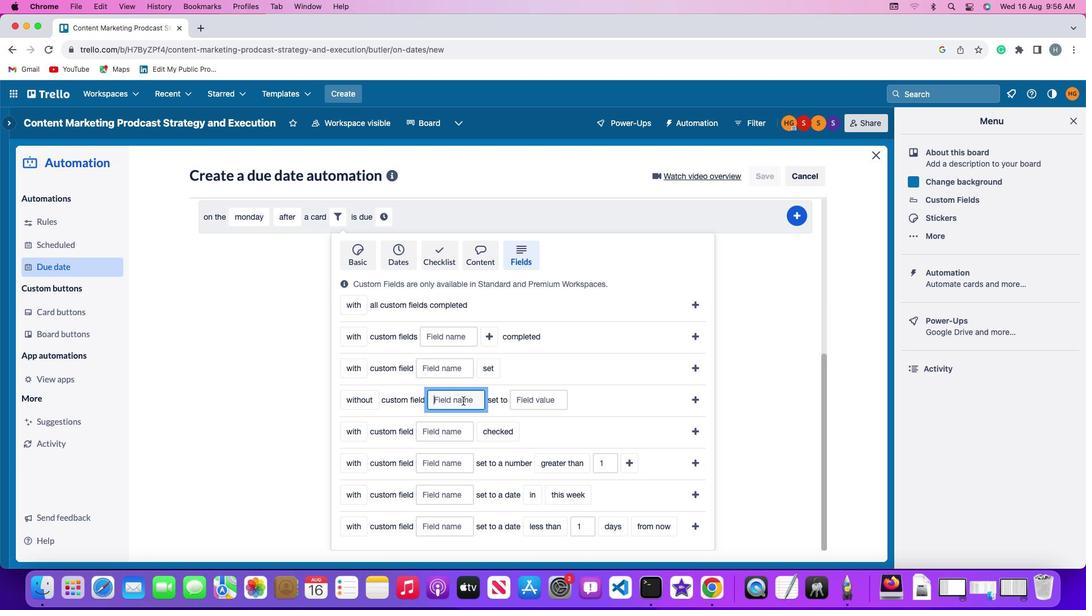 
Action: Mouse pressed left at (463, 401)
Screenshot: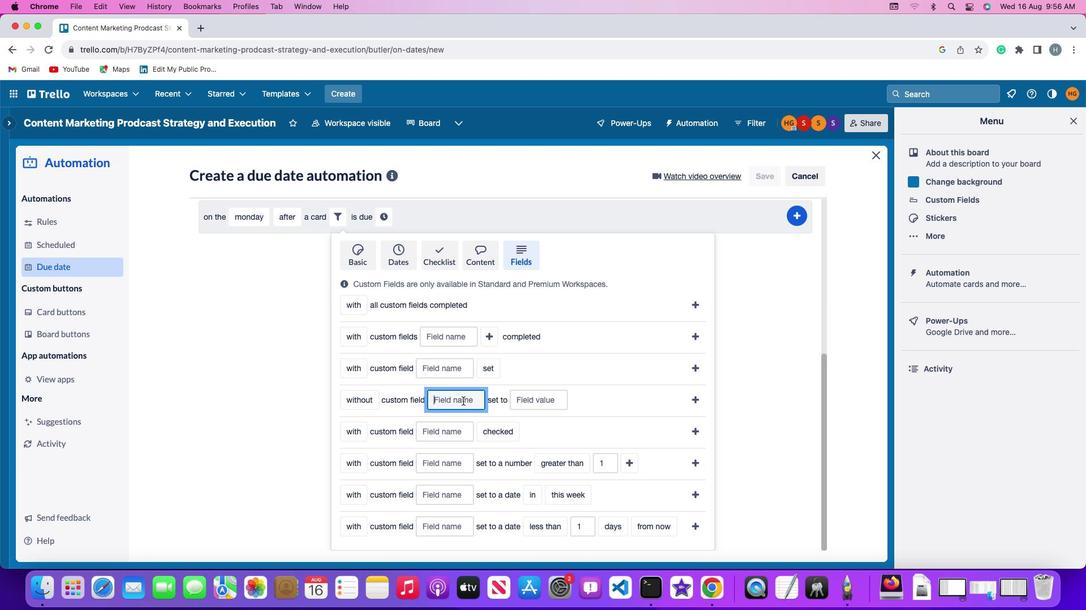 
Action: Key pressed Key.shift'R''e''s''u''m''e'
Screenshot: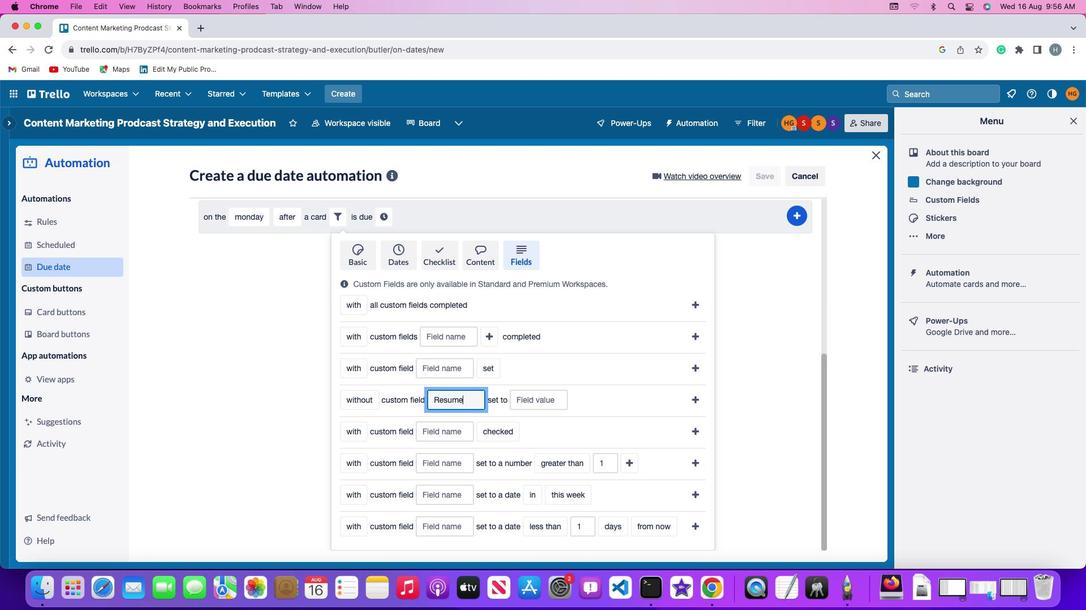 
Action: Mouse moved to (526, 397)
Screenshot: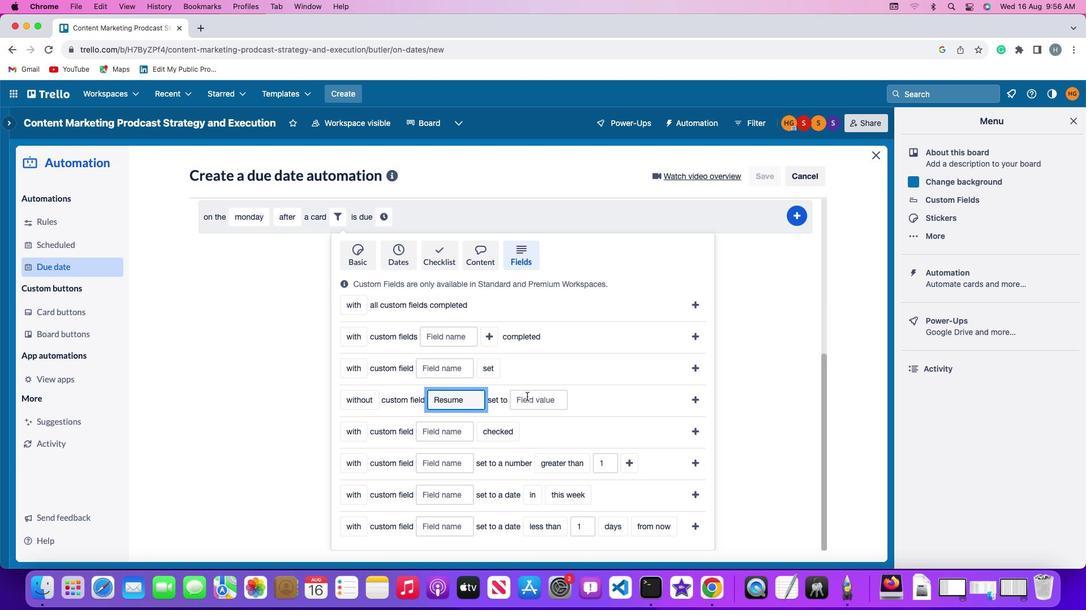 
Action: Mouse pressed left at (526, 397)
Screenshot: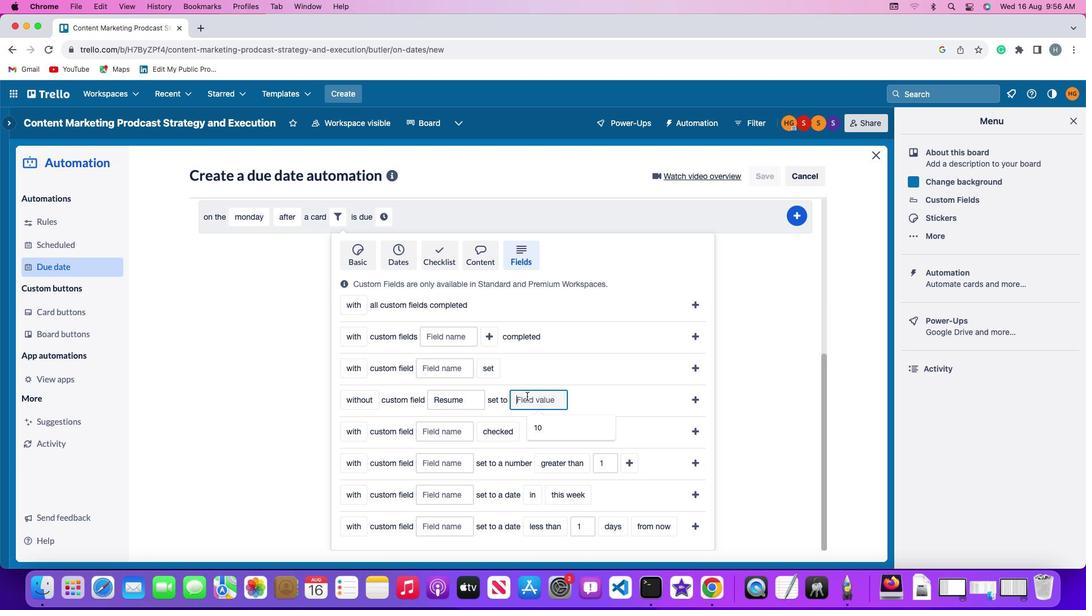 
Action: Mouse moved to (527, 397)
Screenshot: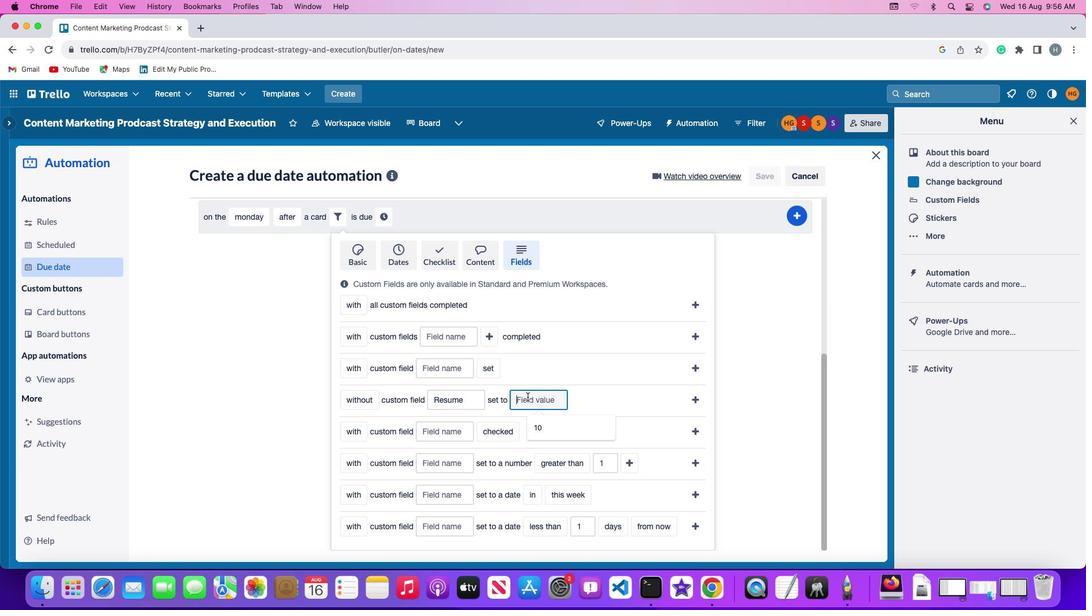 
Action: Key pressed '1''0'
Screenshot: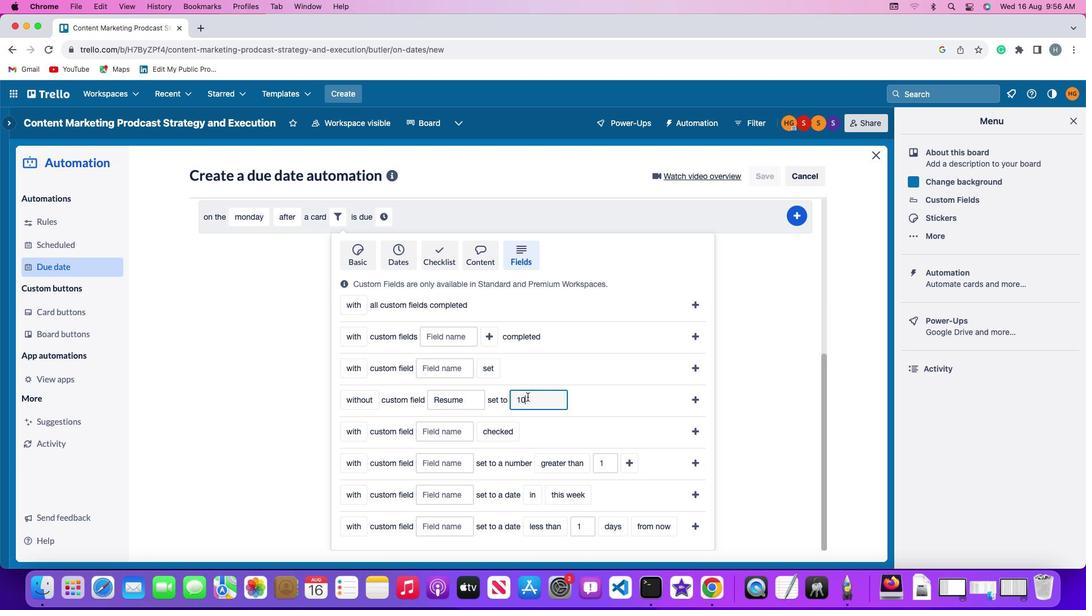 
Action: Mouse moved to (695, 397)
Screenshot: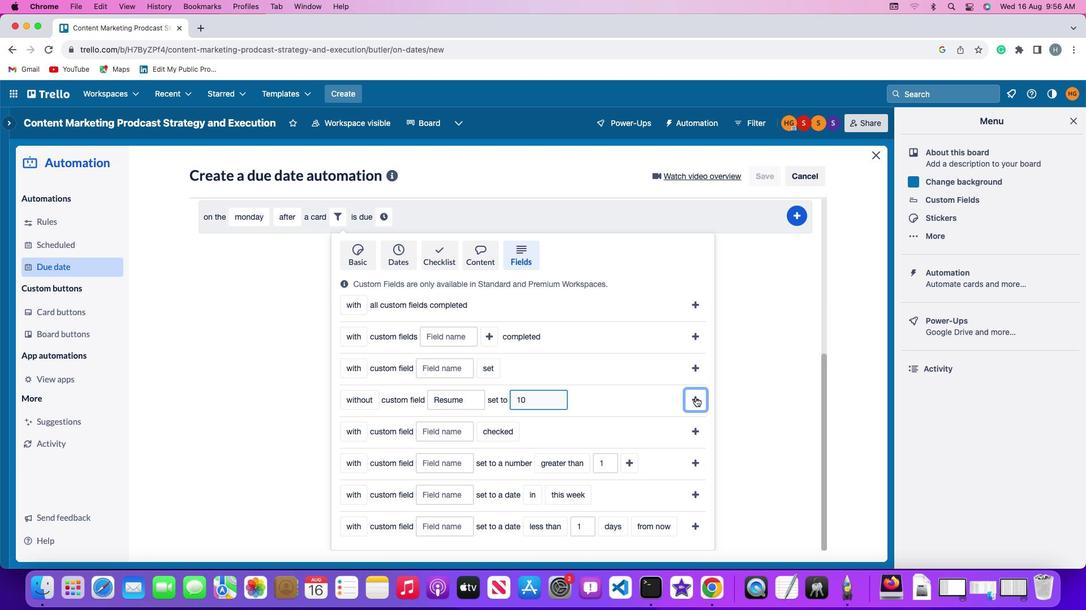 
Action: Mouse pressed left at (695, 397)
Screenshot: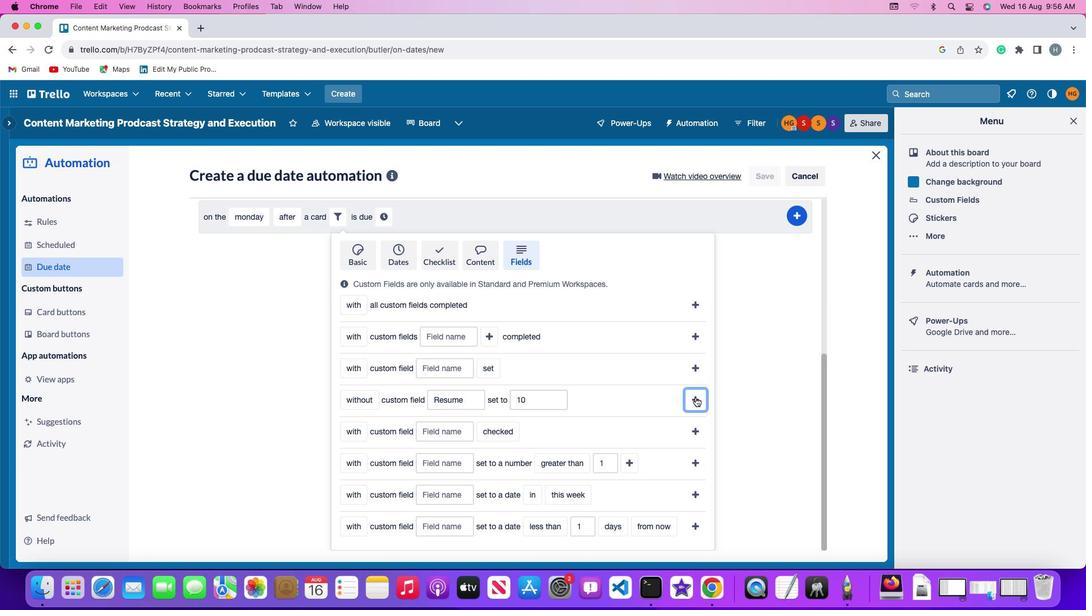 
Action: Mouse moved to (565, 489)
Screenshot: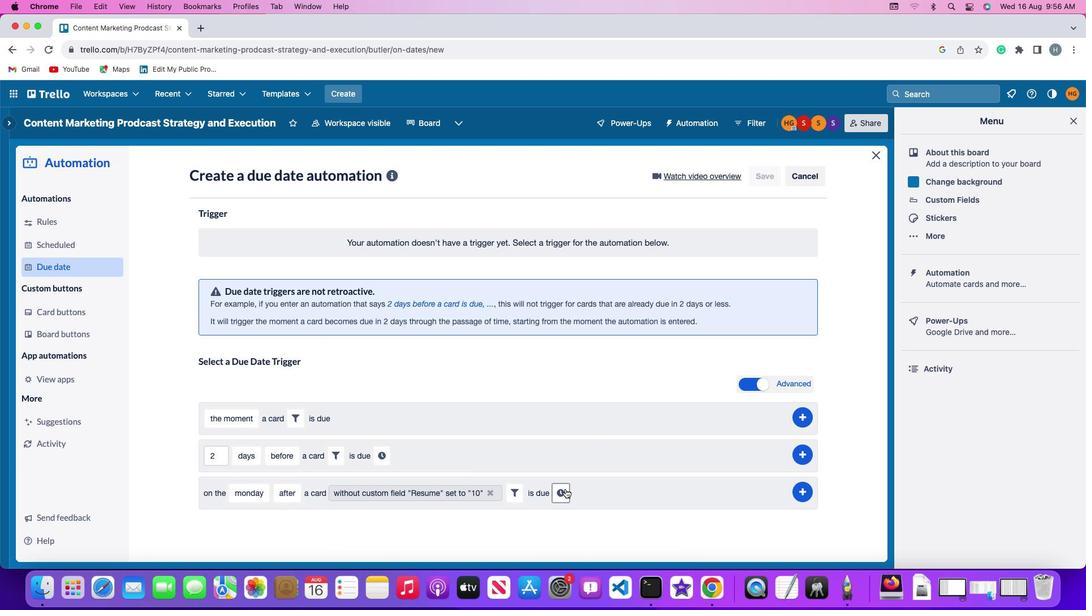 
Action: Mouse pressed left at (565, 489)
Screenshot: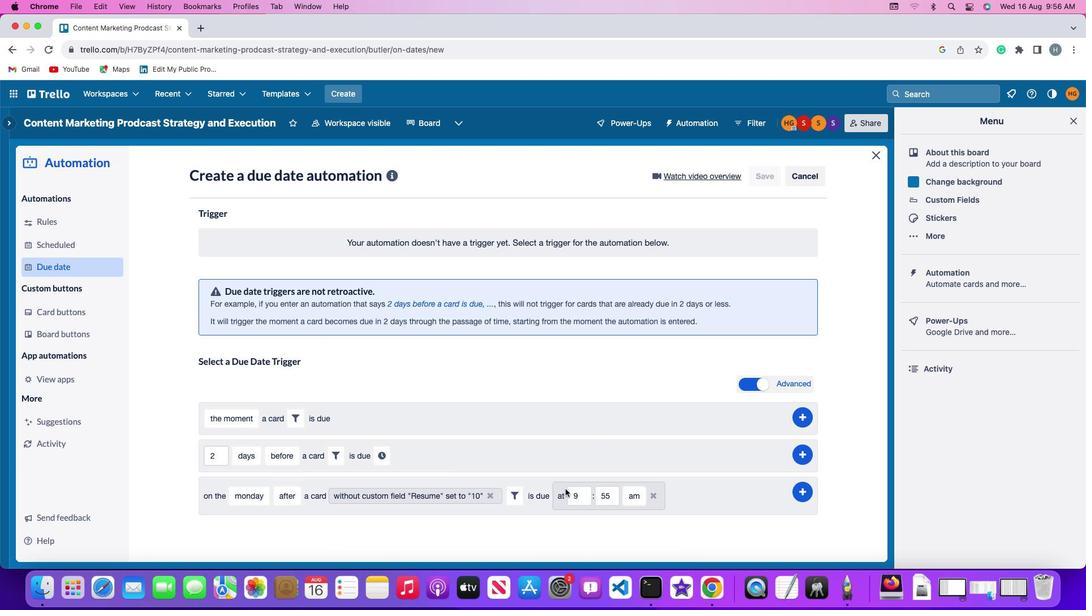 
Action: Mouse moved to (588, 492)
Screenshot: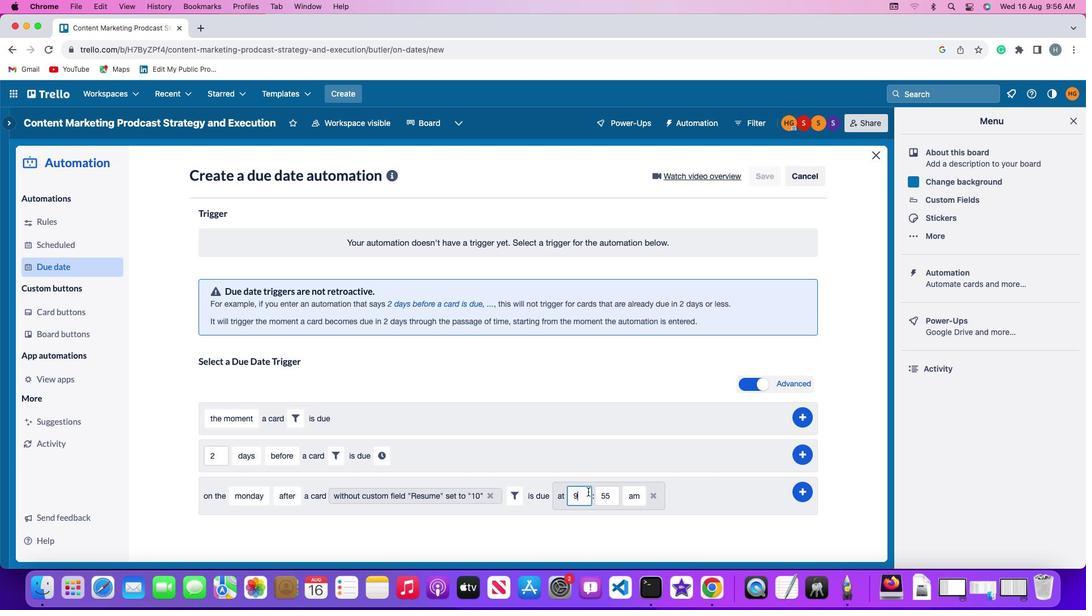 
Action: Mouse pressed left at (588, 492)
Screenshot: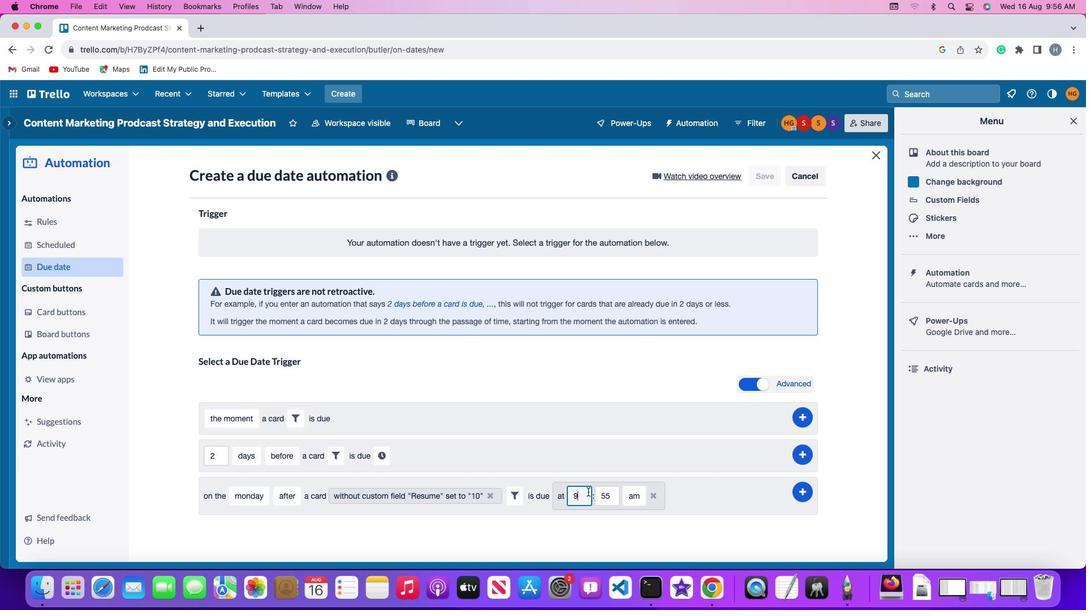 
Action: Key pressed Key.backspace'1''1'
Screenshot: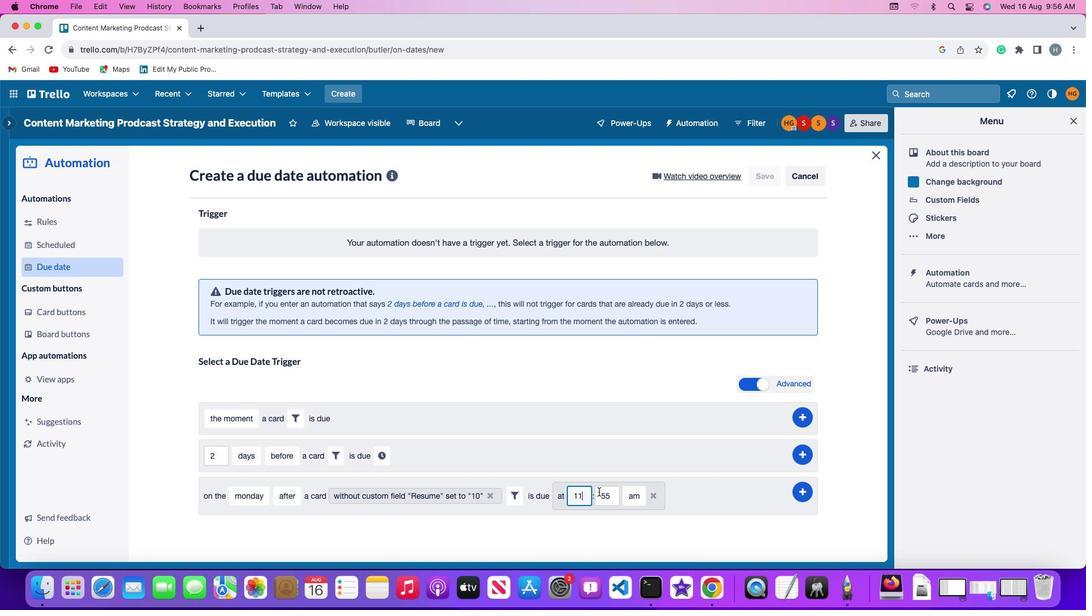 
Action: Mouse moved to (614, 494)
Screenshot: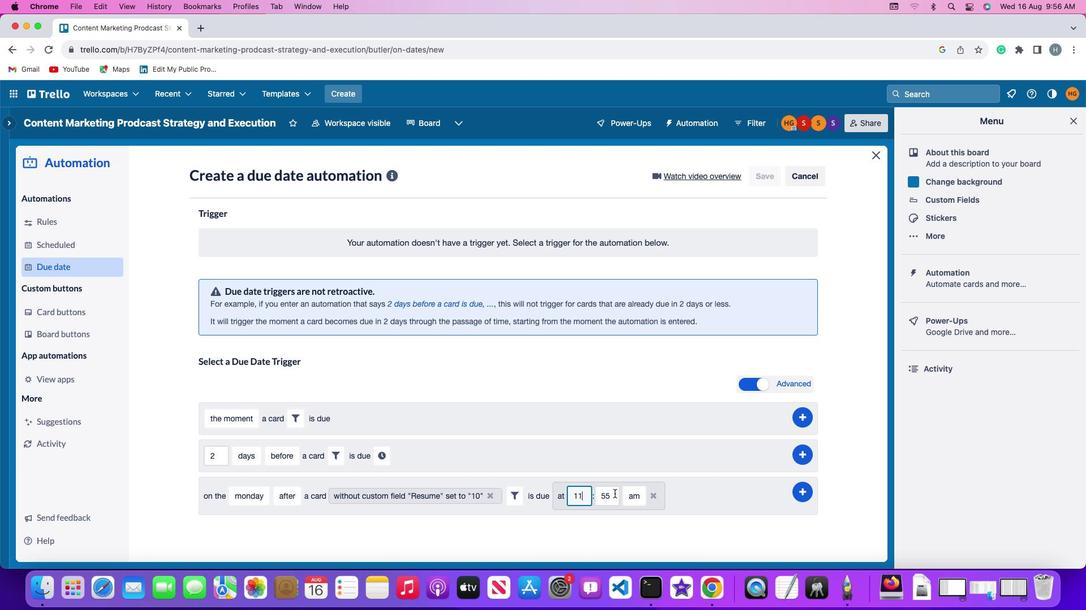 
Action: Mouse pressed left at (614, 494)
Screenshot: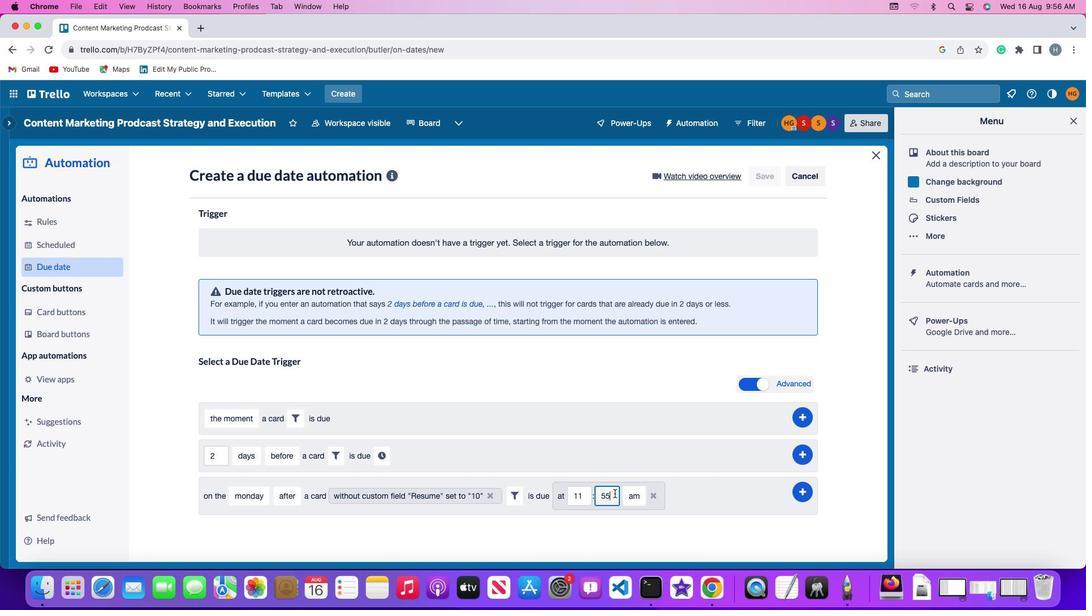 
Action: Key pressed Key.backspaceKey.backspace
Screenshot: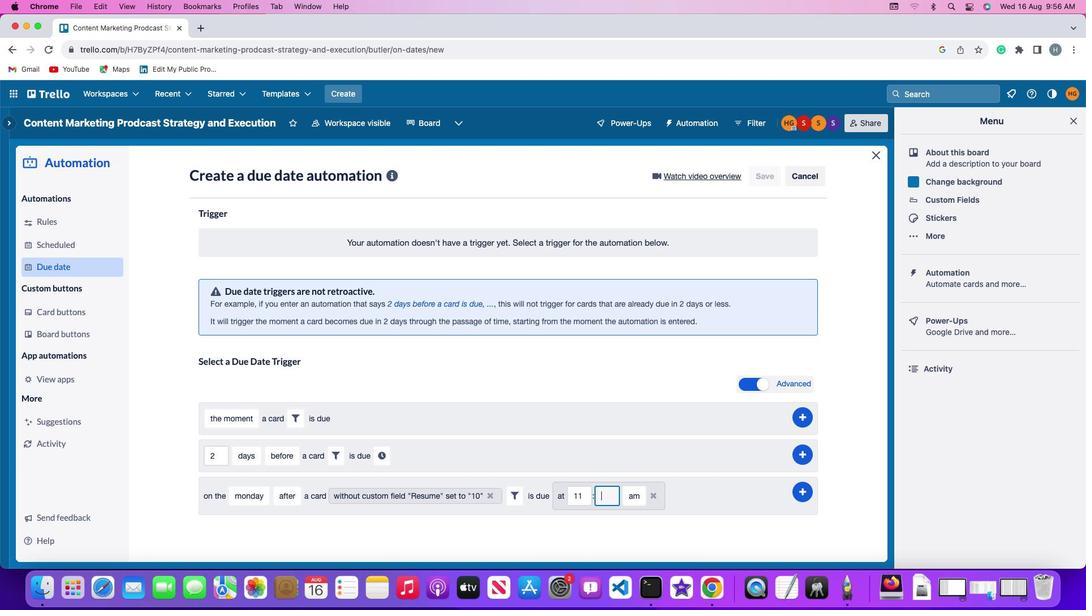 
Action: Mouse moved to (614, 494)
Screenshot: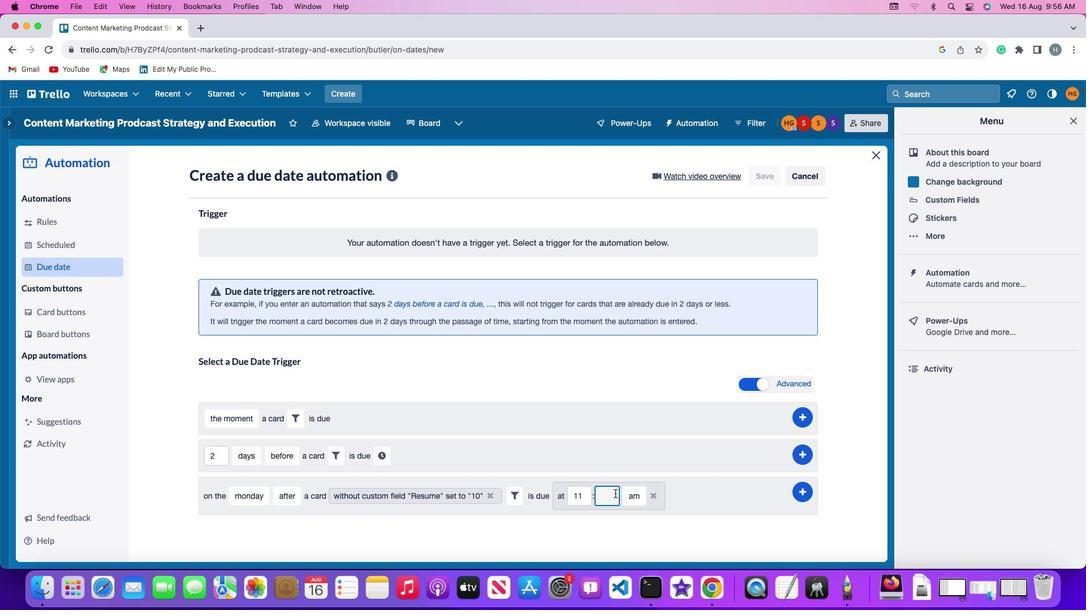 
Action: Key pressed '0''0'
Screenshot: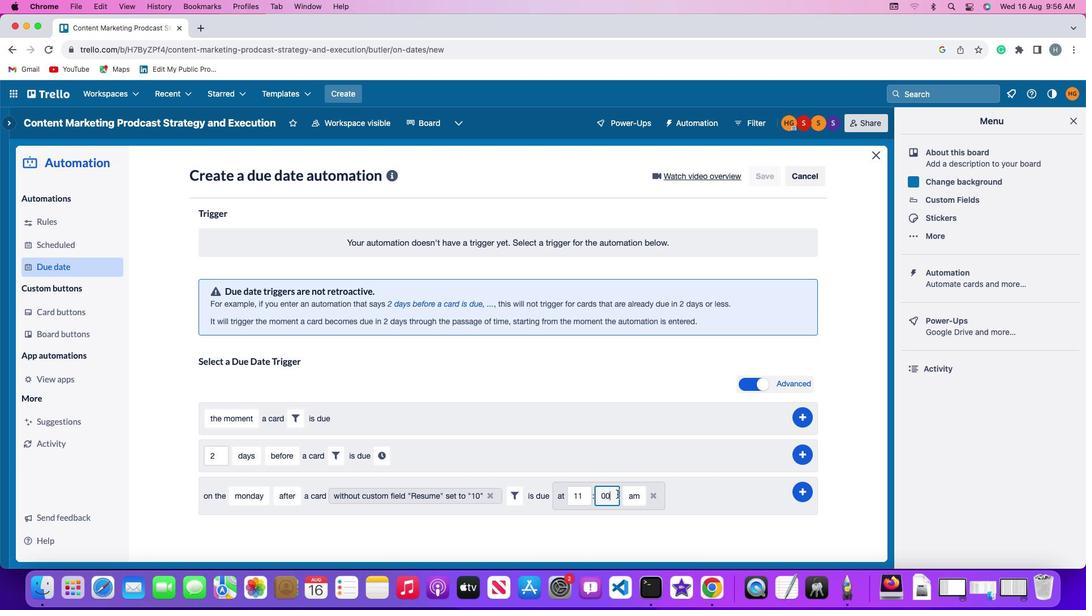 
Action: Mouse moved to (629, 495)
Screenshot: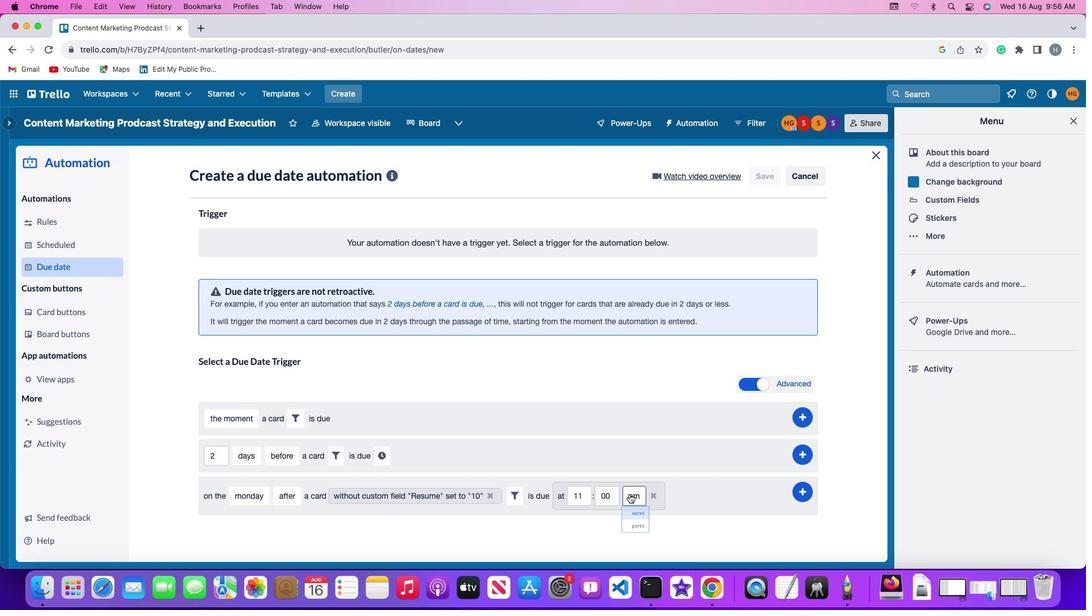 
Action: Mouse pressed left at (629, 495)
Screenshot: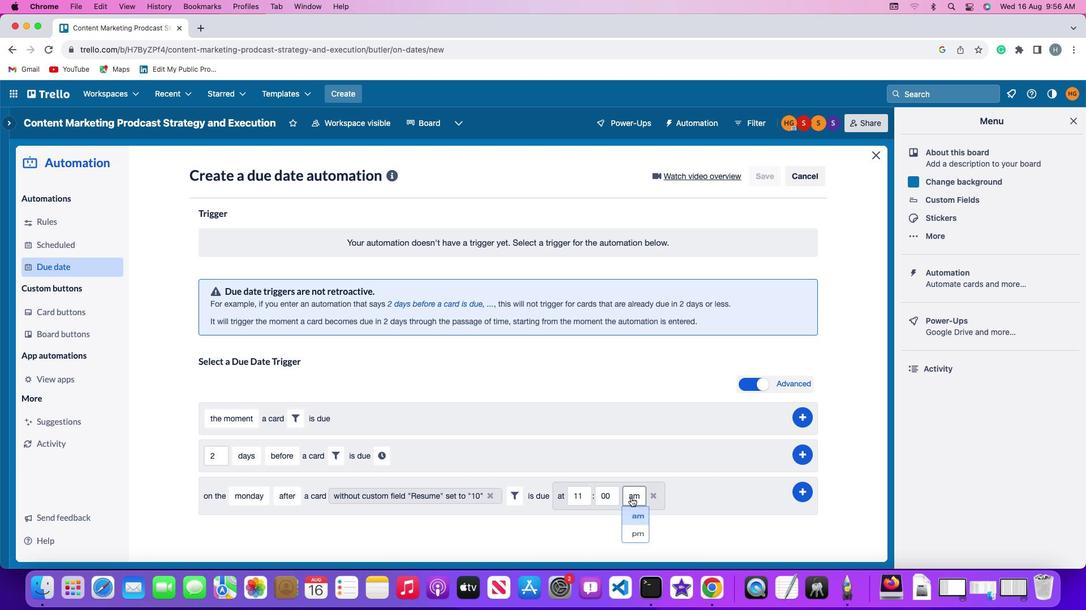 
Action: Mouse moved to (634, 515)
Screenshot: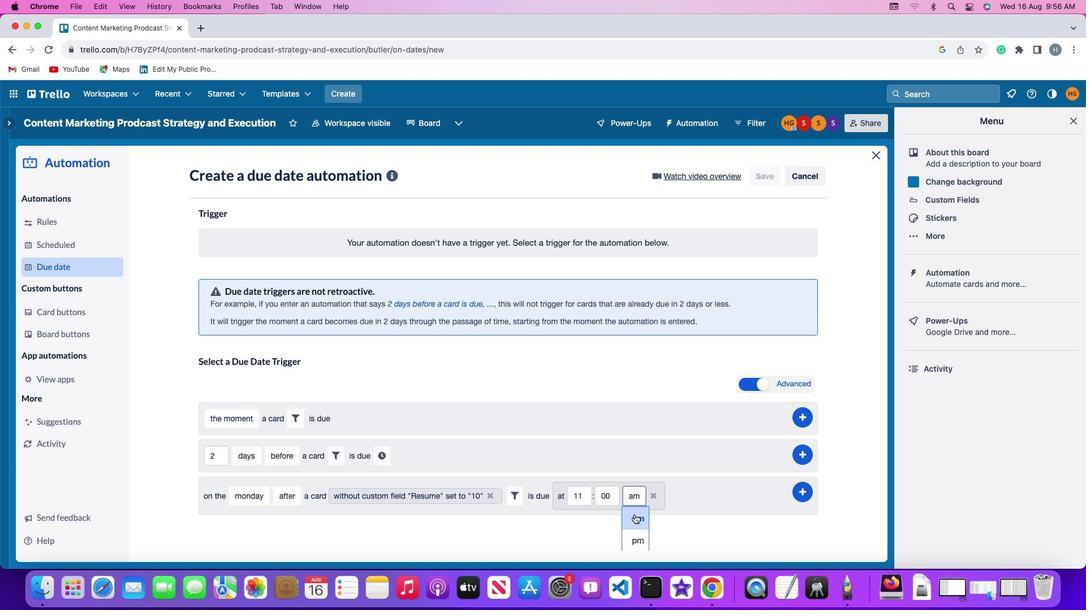 
Action: Mouse pressed left at (634, 515)
Screenshot: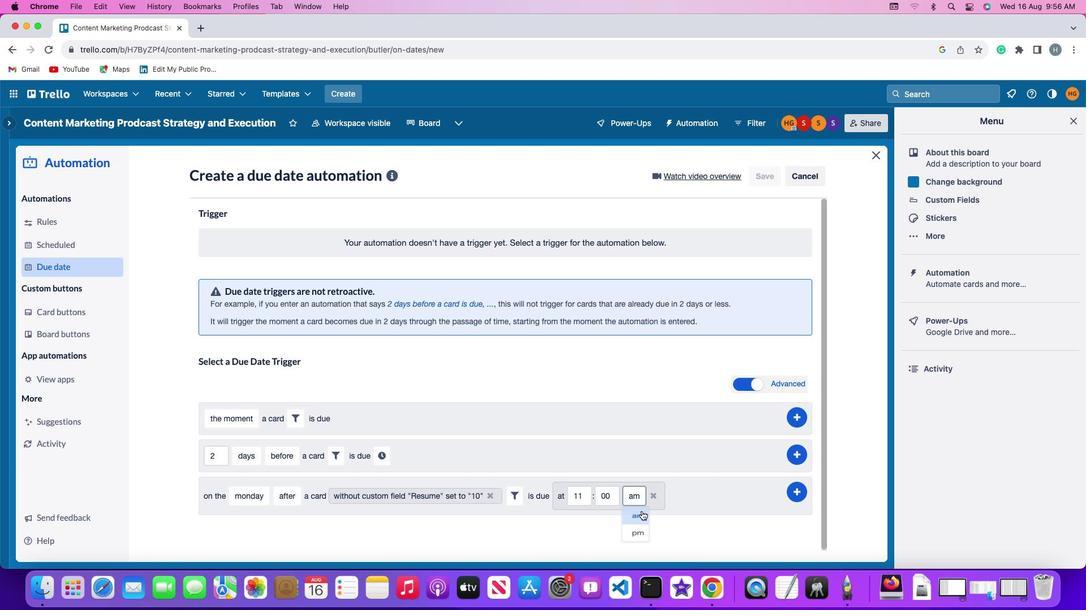 
Action: Mouse moved to (807, 490)
Screenshot: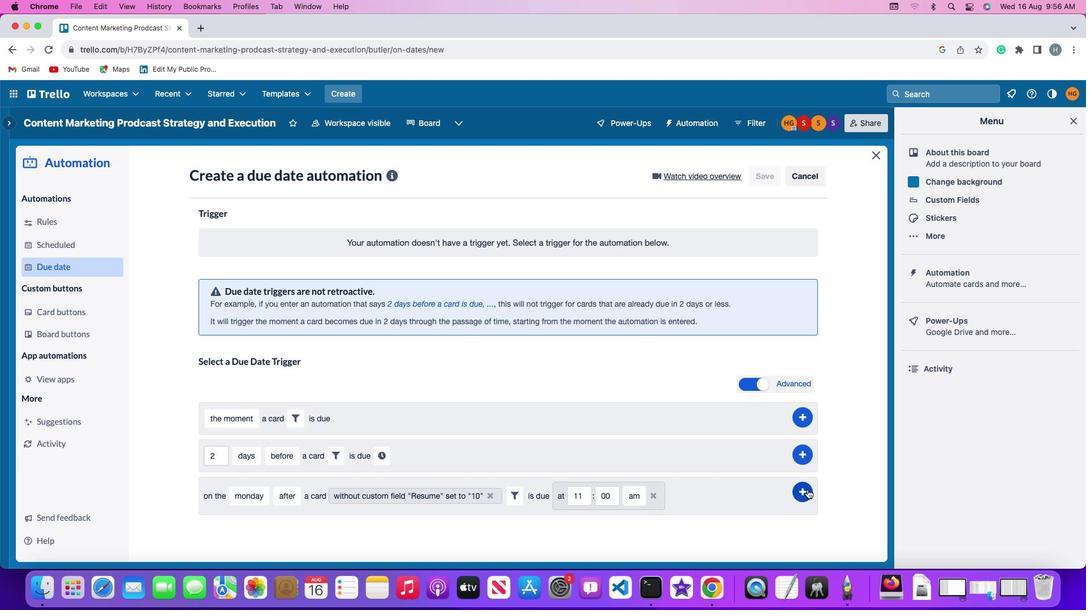 
Action: Mouse pressed left at (807, 490)
Screenshot: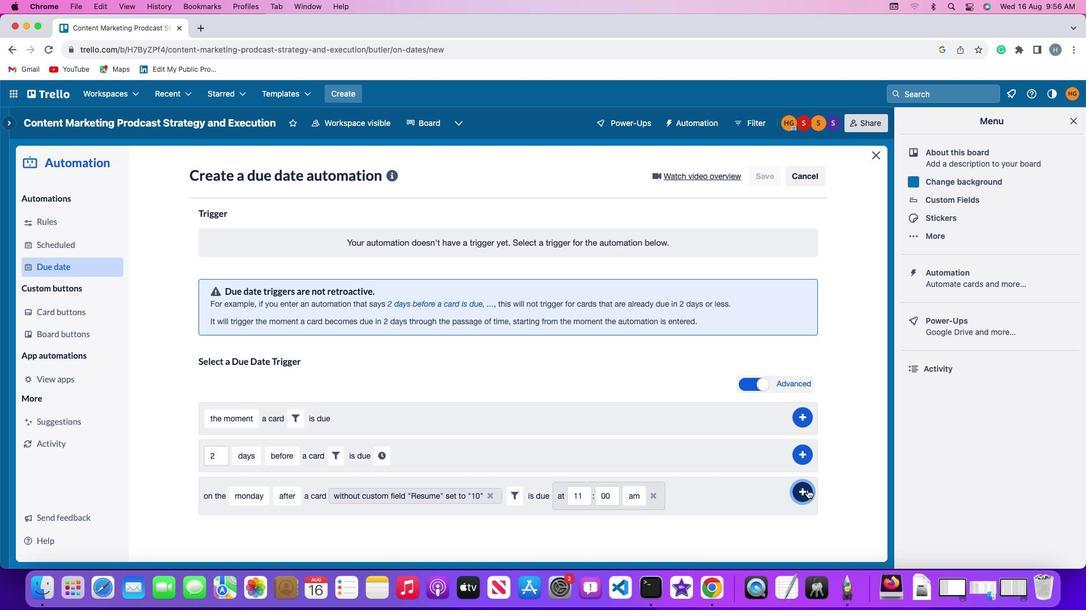 
Action: Mouse moved to (855, 371)
Screenshot: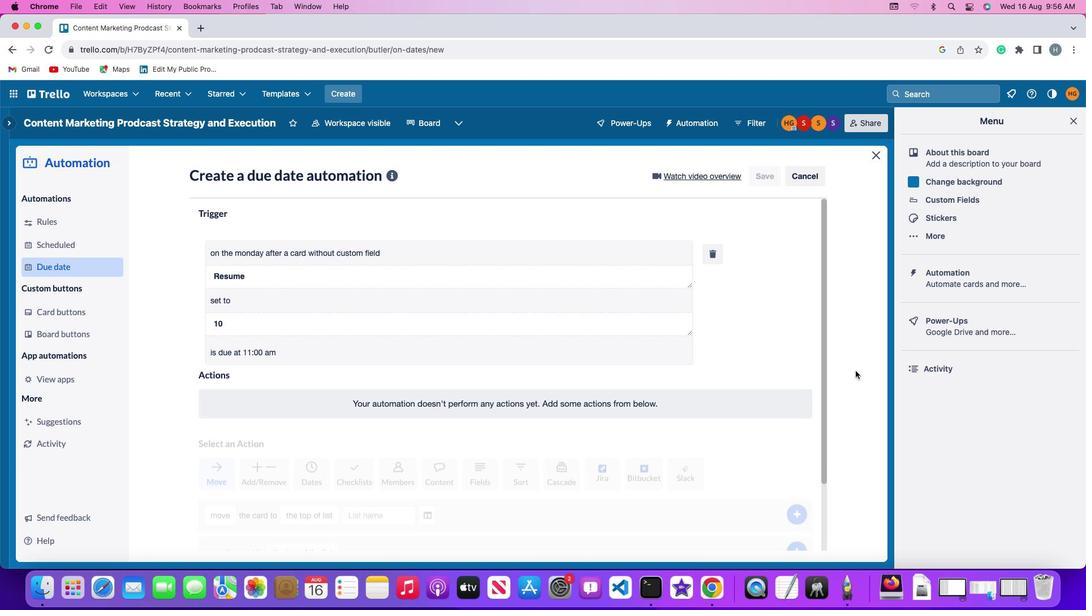 
